 Task: Arrange a 45-minute marketing consultation on customer segmentation.
Action: Mouse moved to (64, 117)
Screenshot: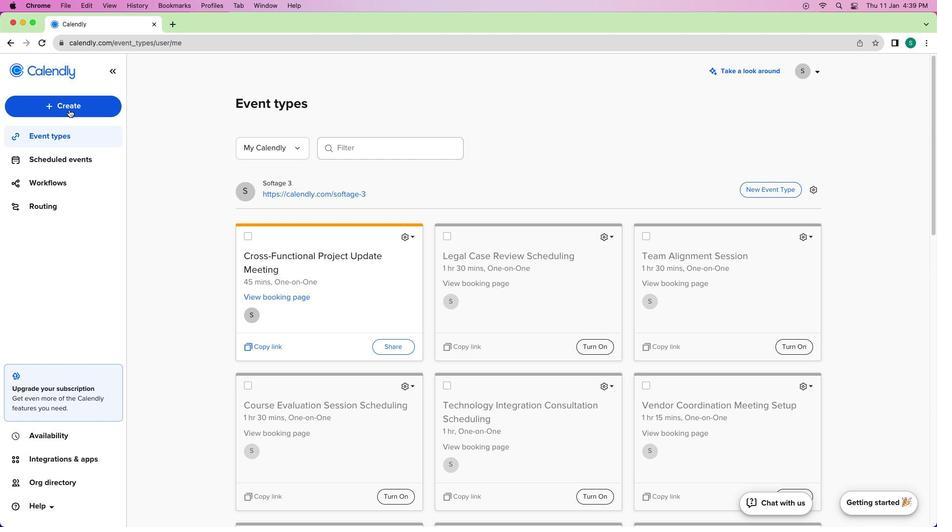 
Action: Mouse pressed left at (64, 117)
Screenshot: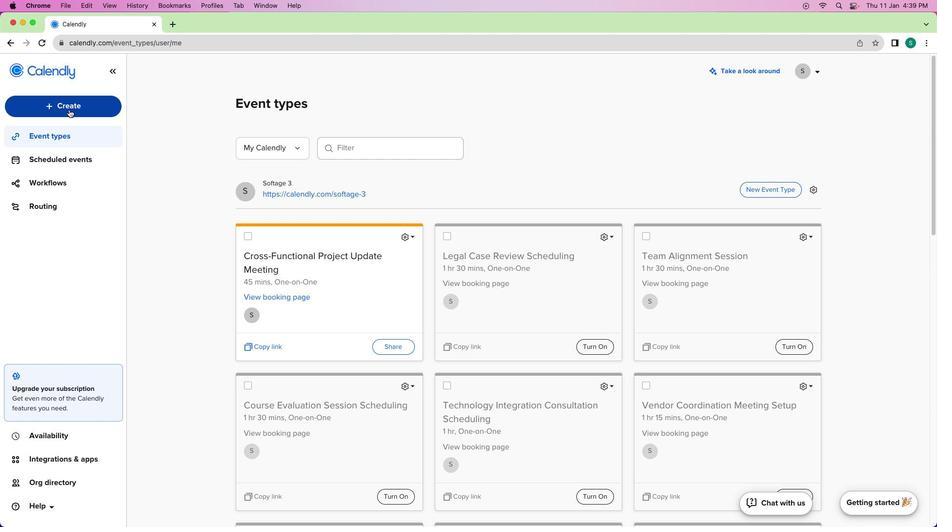 
Action: Mouse moved to (80, 138)
Screenshot: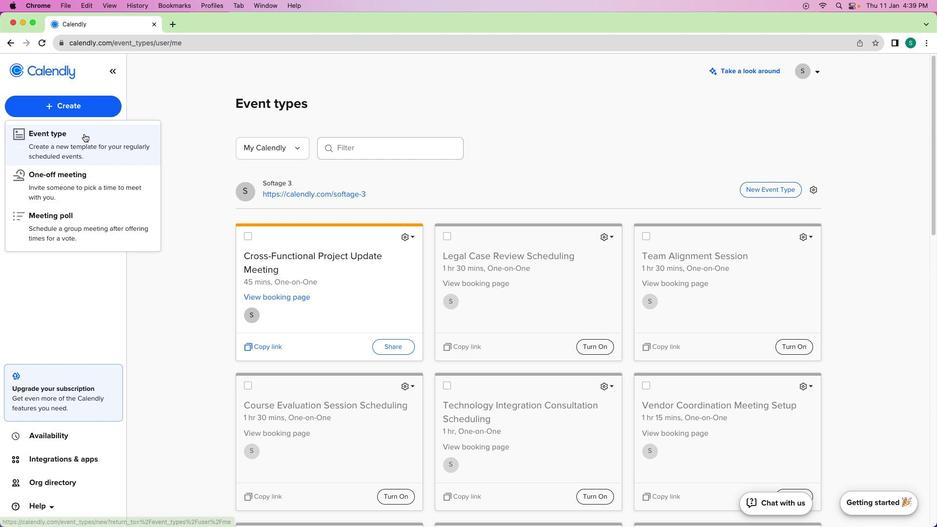 
Action: Mouse pressed left at (80, 138)
Screenshot: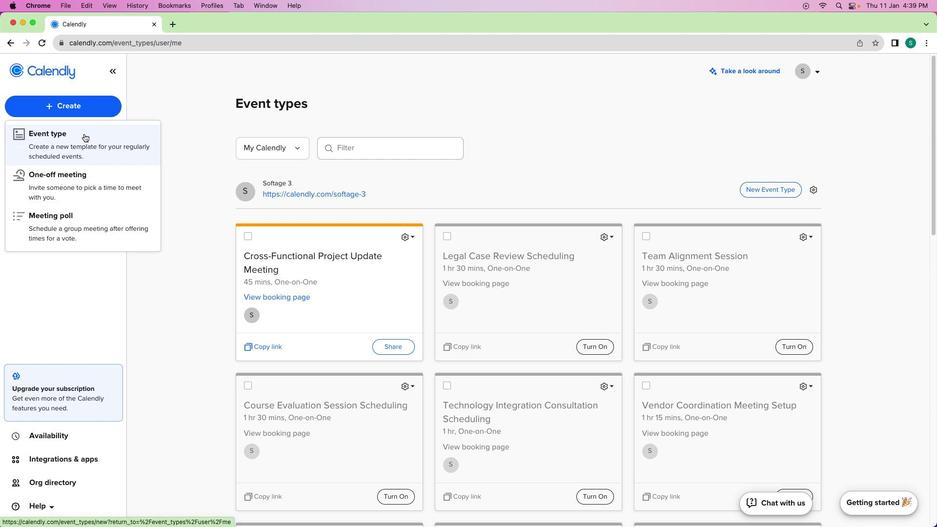 
Action: Mouse moved to (325, 172)
Screenshot: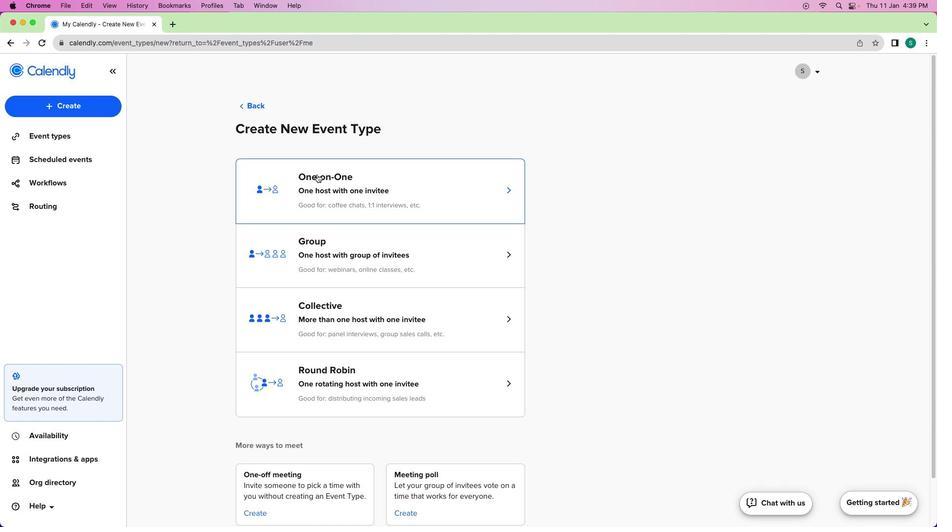 
Action: Mouse pressed left at (325, 172)
Screenshot: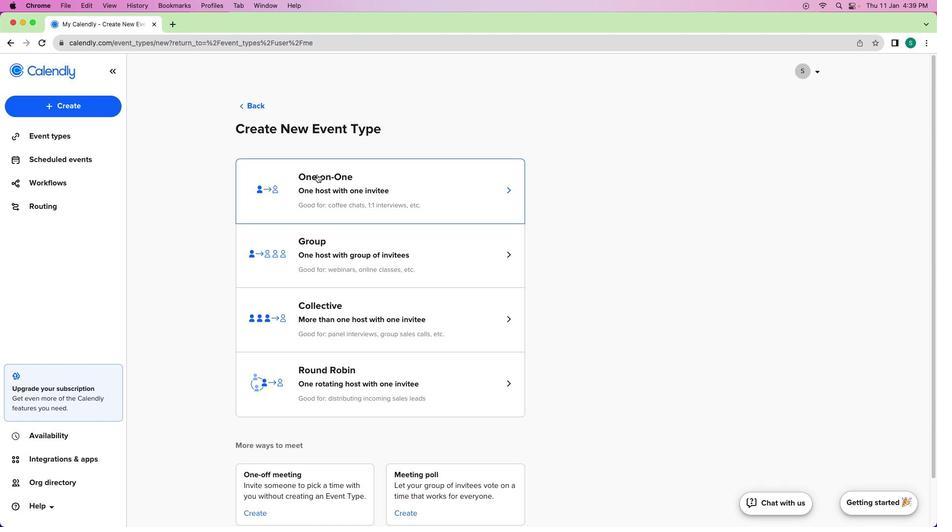 
Action: Mouse moved to (102, 151)
Screenshot: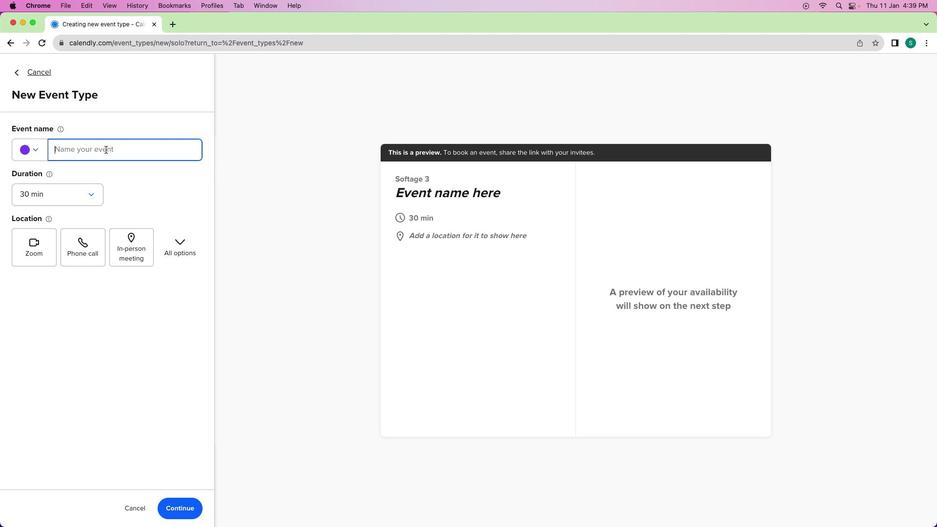 
Action: Mouse pressed left at (102, 151)
Screenshot: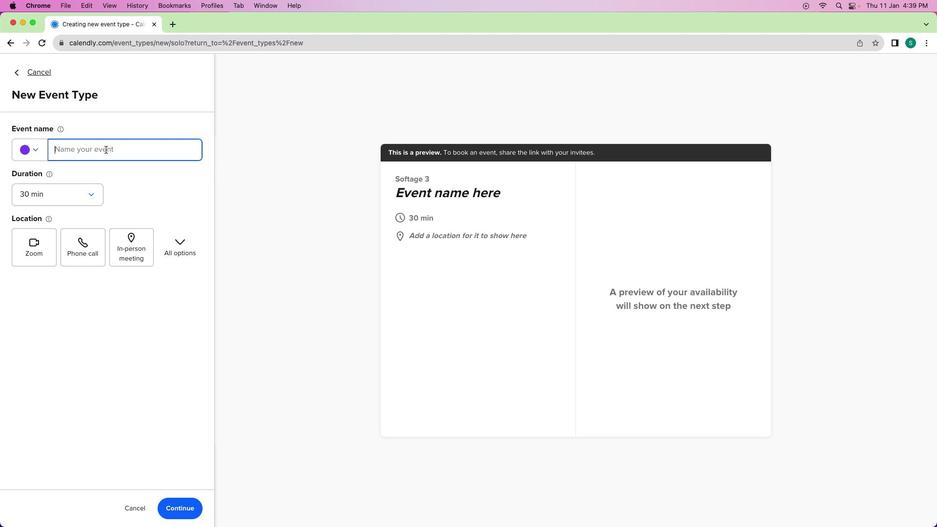 
Action: Mouse moved to (121, 143)
Screenshot: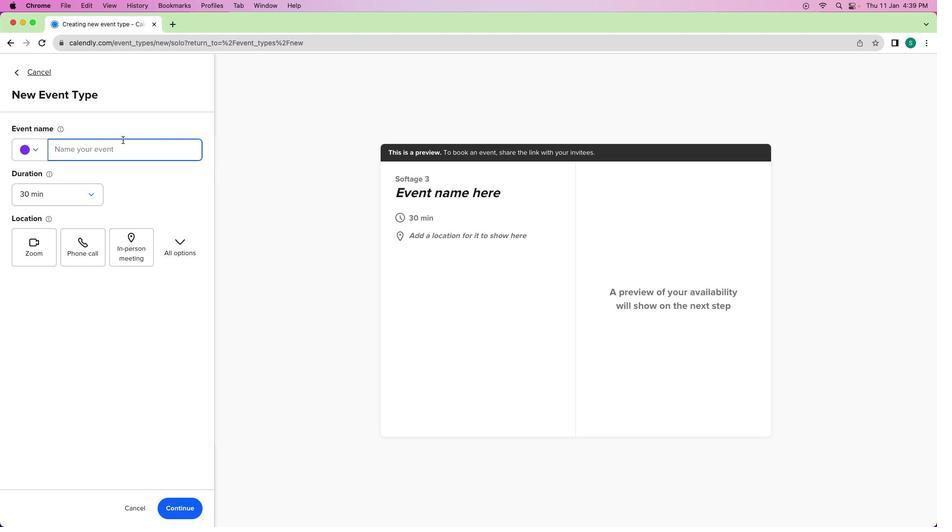 
Action: Key pressed Key.shift'M''a''r''k''e''t'Key.spaceKey.shift'C''o''n''s''u''l''t''a''t''i''o''n'Key.space'-'Key.spaceKey.shift'C''u''s''t''o''m''e''r'Key.spaceKey.shift'S''e''g''m''e''n''t''a''t''i''o'
Screenshot: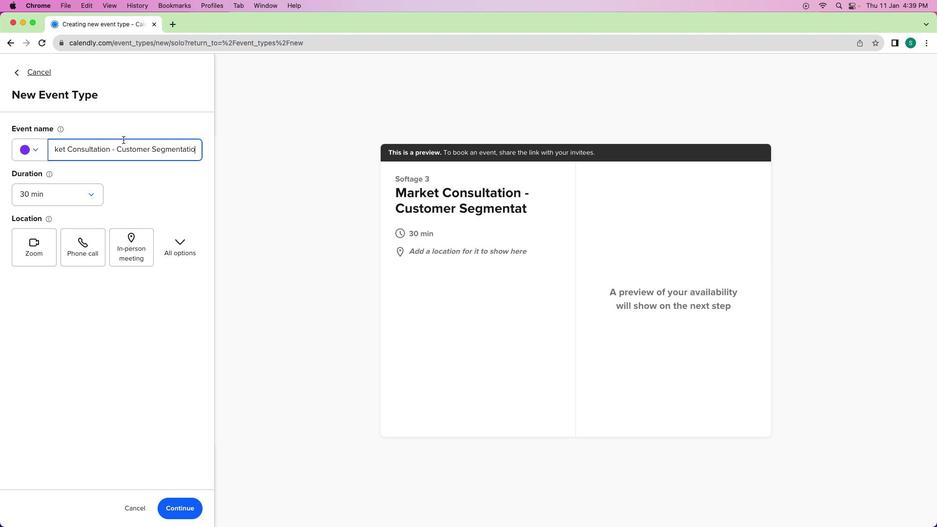 
Action: Mouse moved to (121, 143)
Screenshot: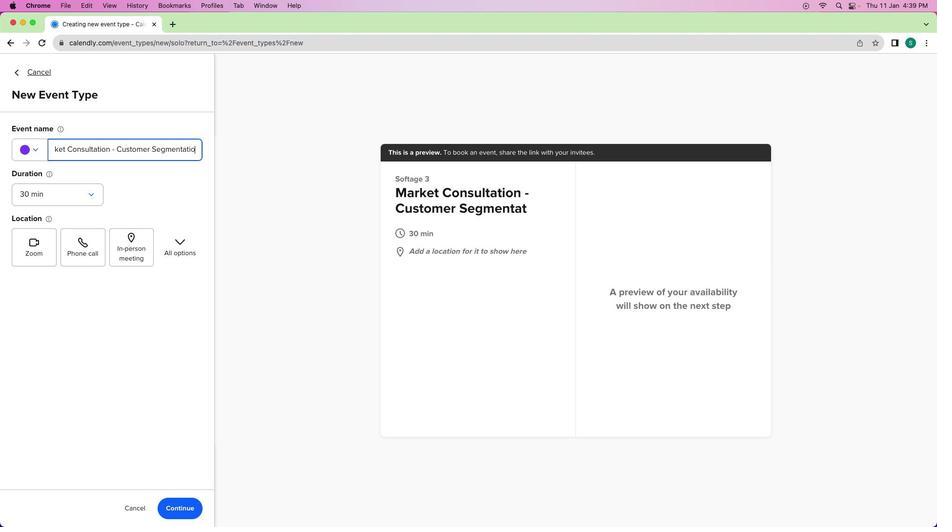 
Action: Key pressed 'n'
Screenshot: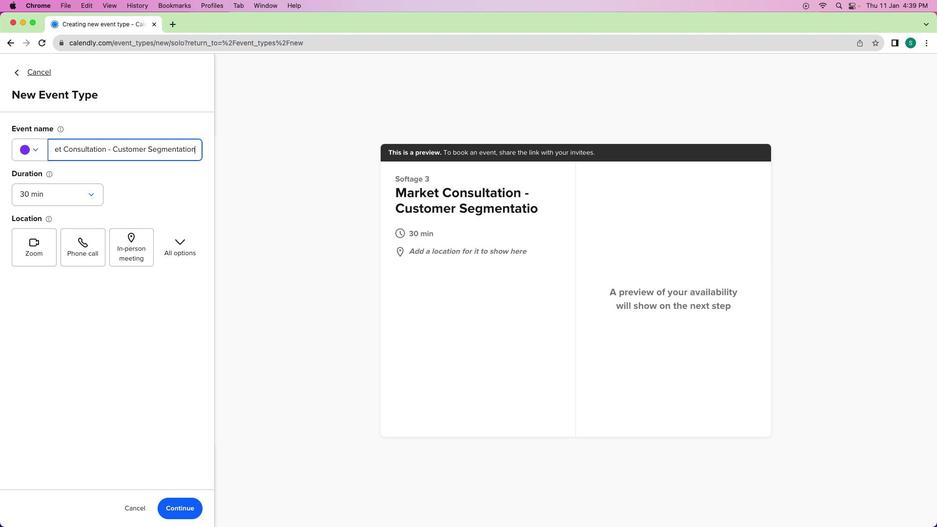 
Action: Mouse moved to (47, 191)
Screenshot: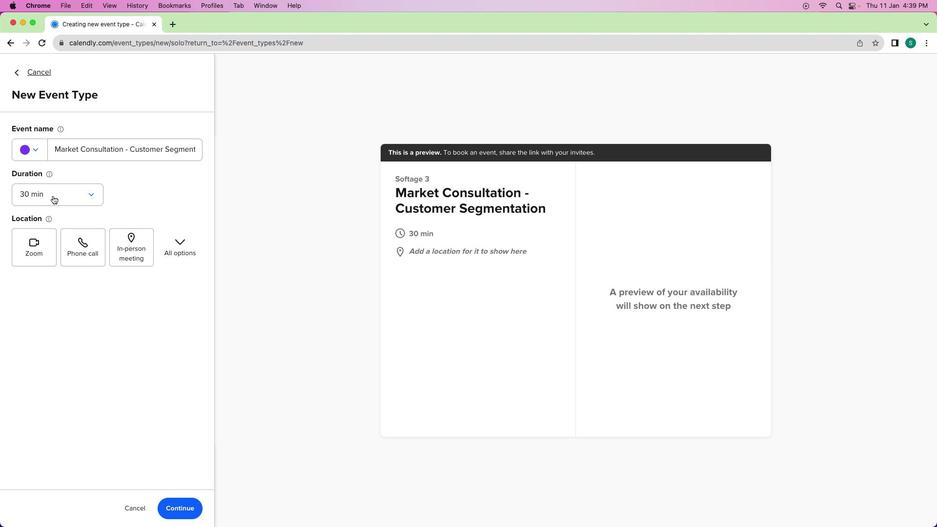 
Action: Mouse pressed left at (47, 191)
Screenshot: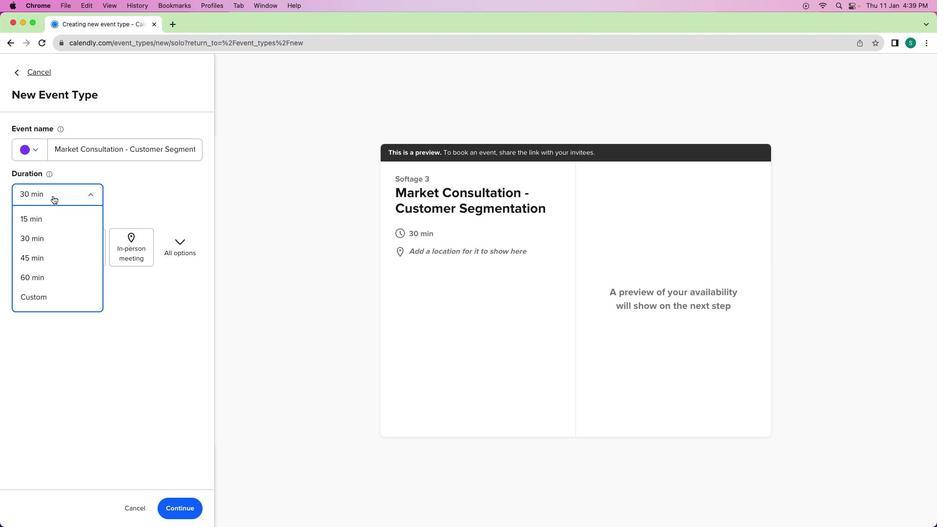 
Action: Mouse moved to (33, 246)
Screenshot: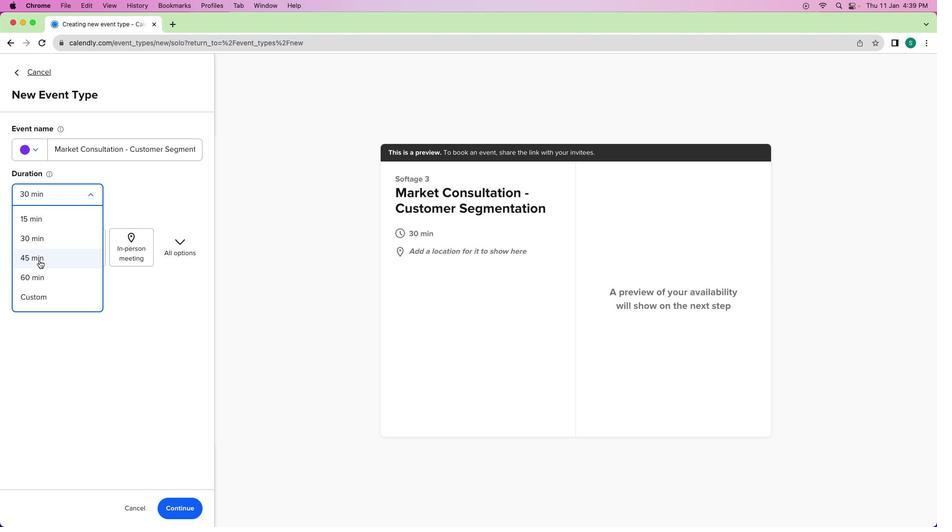 
Action: Mouse pressed left at (33, 246)
Screenshot: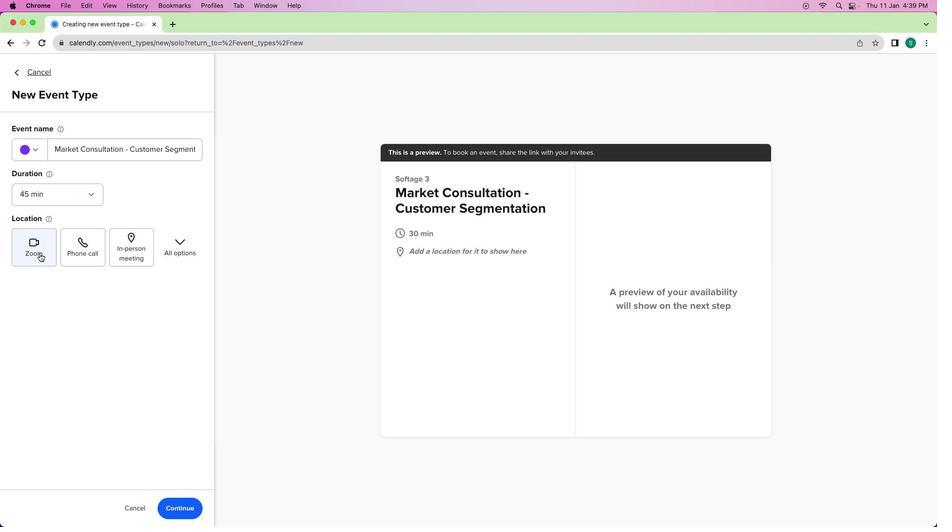 
Action: Mouse moved to (20, 153)
Screenshot: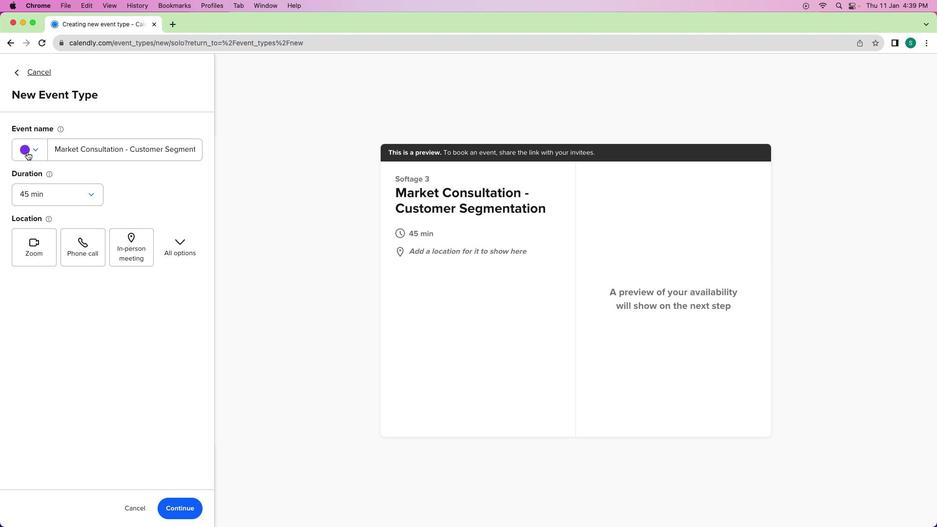 
Action: Mouse pressed left at (20, 153)
Screenshot: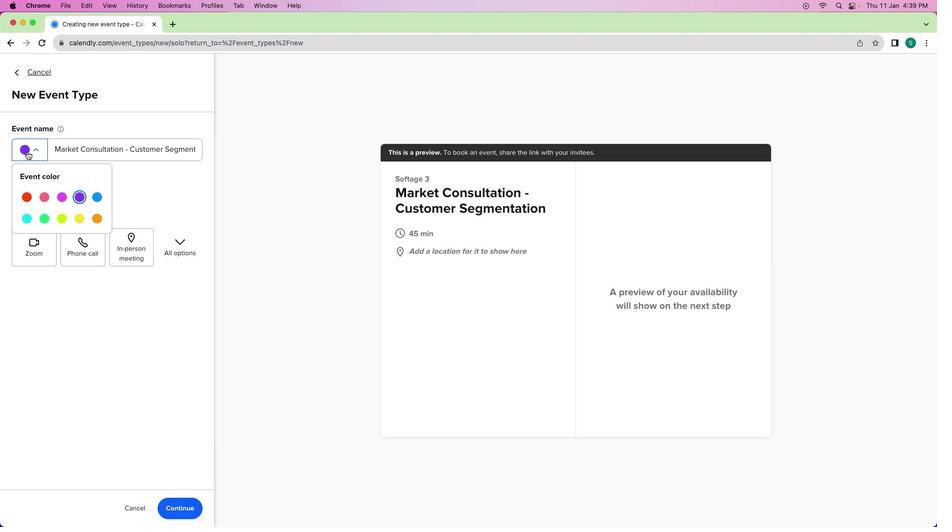 
Action: Mouse moved to (98, 191)
Screenshot: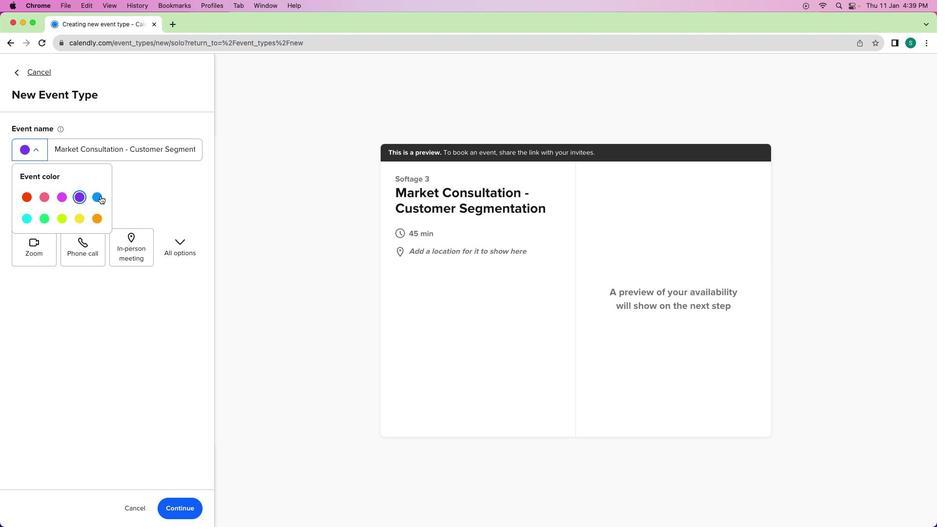 
Action: Mouse pressed left at (98, 191)
Screenshot: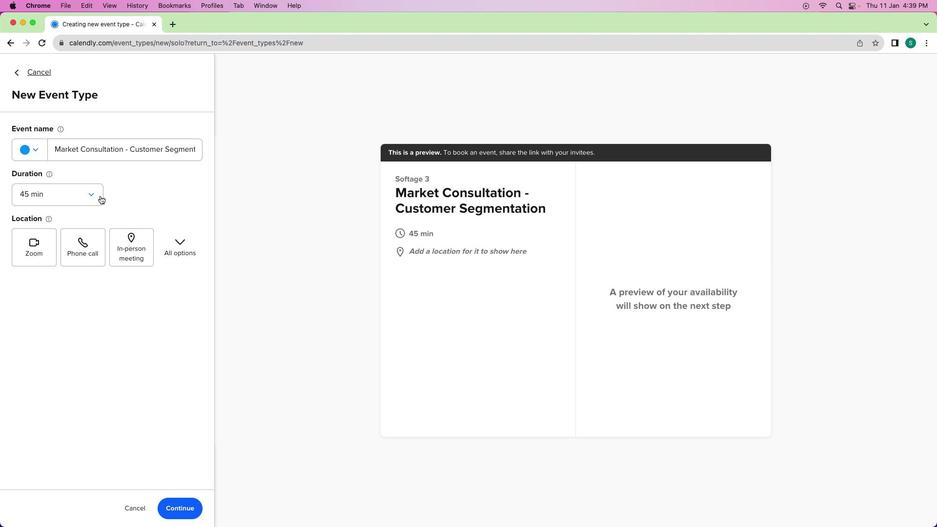 
Action: Mouse moved to (40, 239)
Screenshot: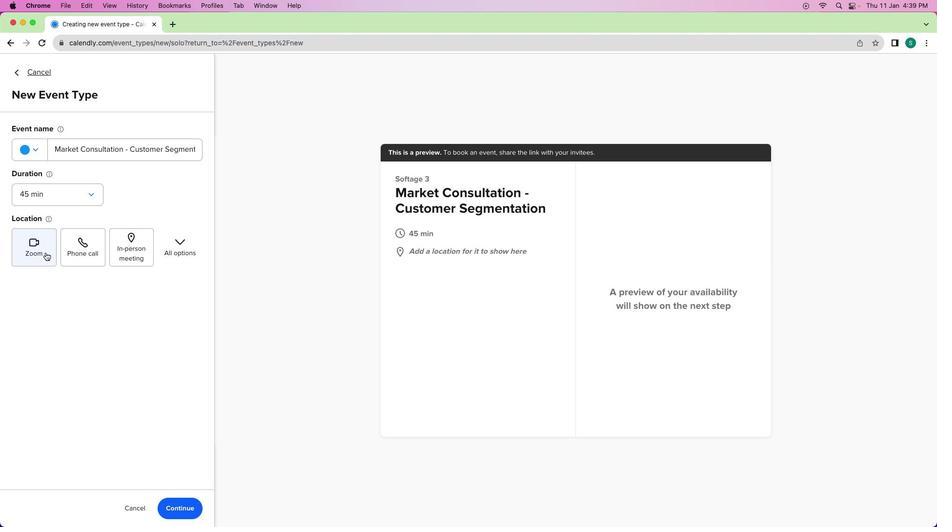 
Action: Mouse pressed left at (40, 239)
Screenshot: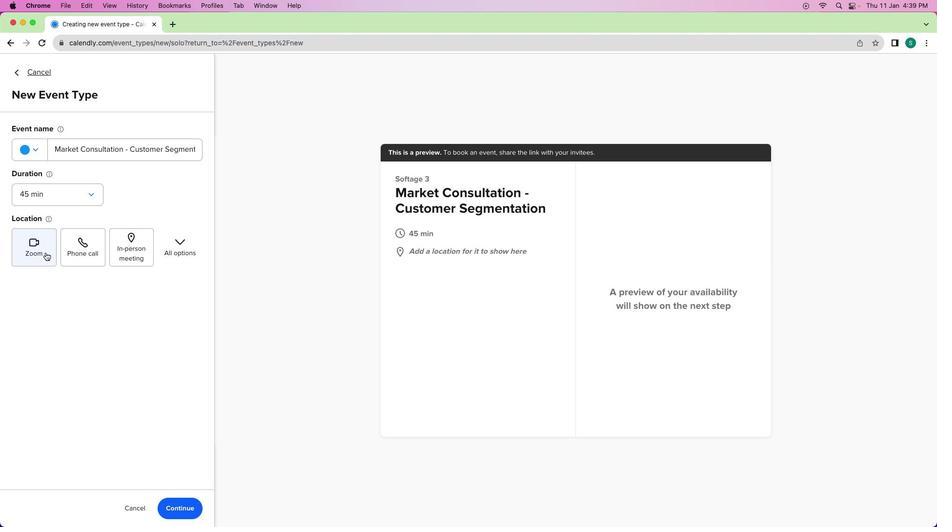 
Action: Mouse moved to (175, 460)
Screenshot: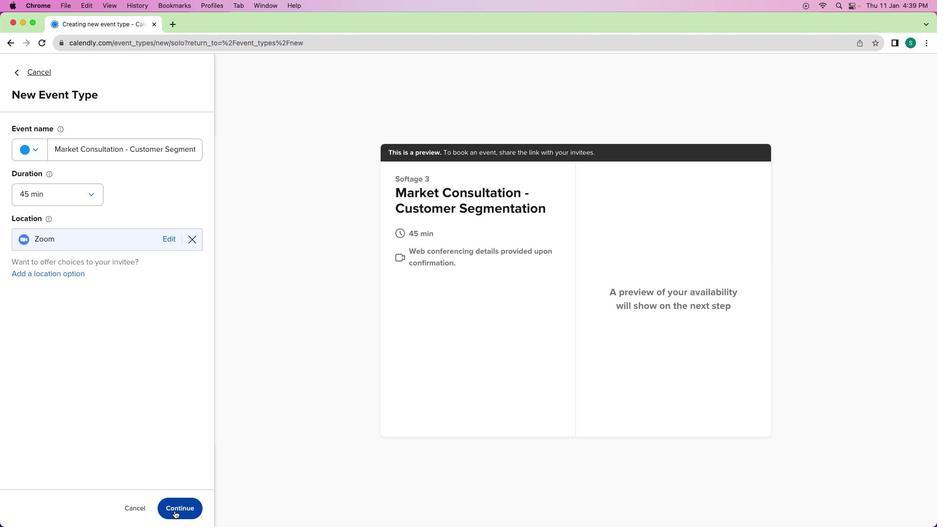 
Action: Mouse pressed left at (175, 460)
Screenshot: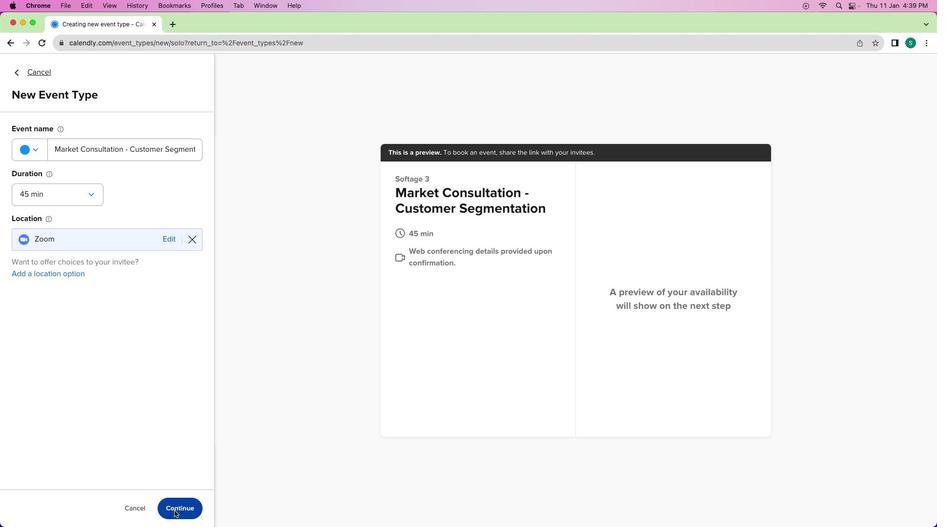 
Action: Mouse moved to (146, 178)
Screenshot: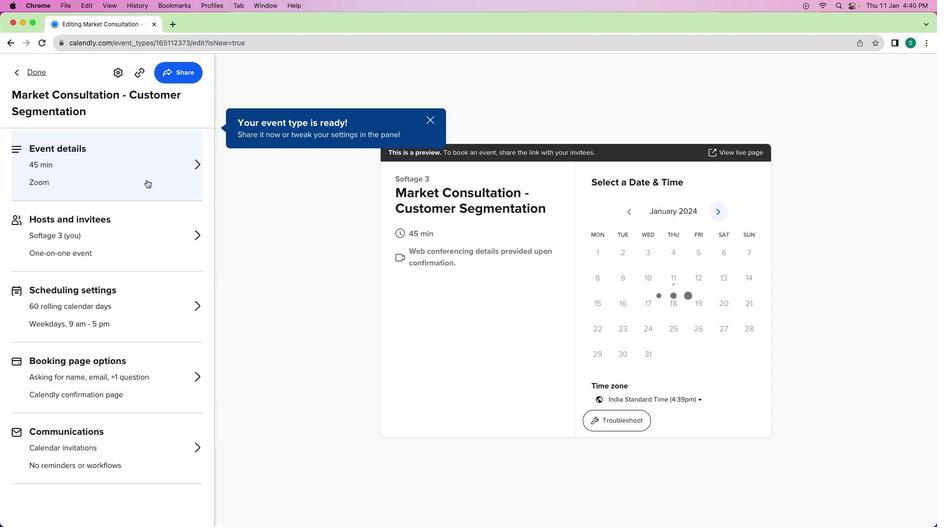 
Action: Mouse pressed left at (146, 178)
Screenshot: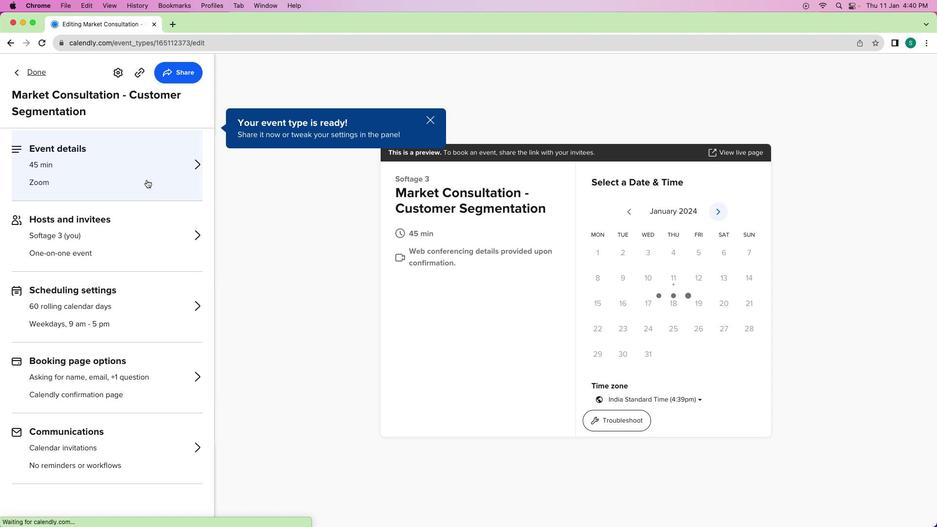 
Action: Mouse moved to (121, 322)
Screenshot: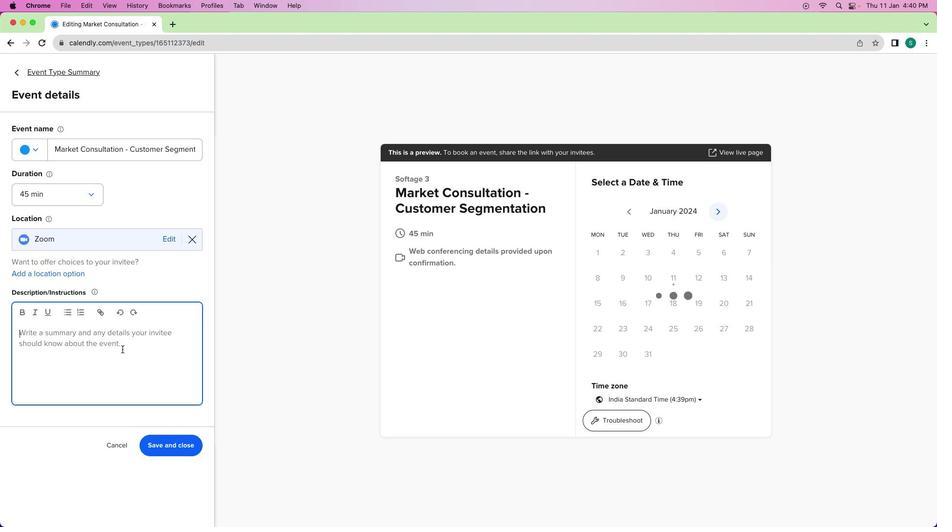 
Action: Mouse pressed left at (121, 322)
Screenshot: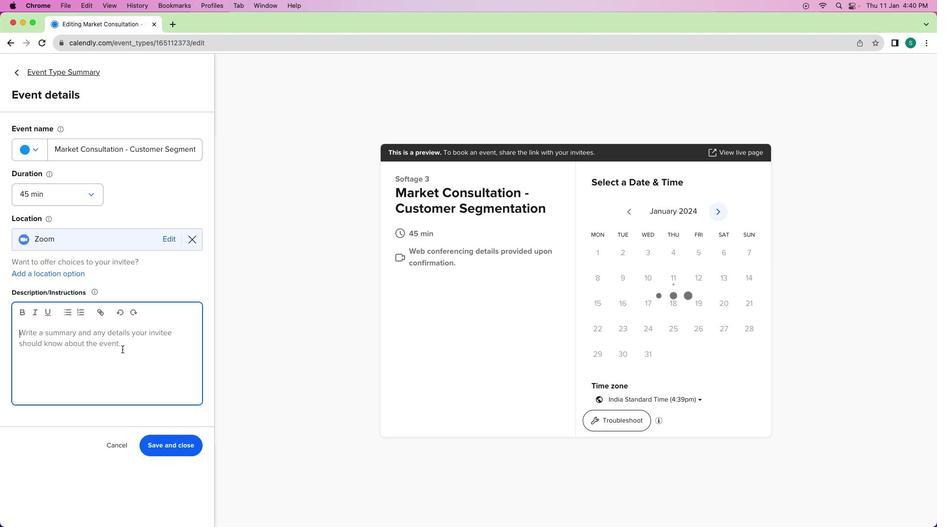 
Action: Mouse moved to (132, 316)
Screenshot: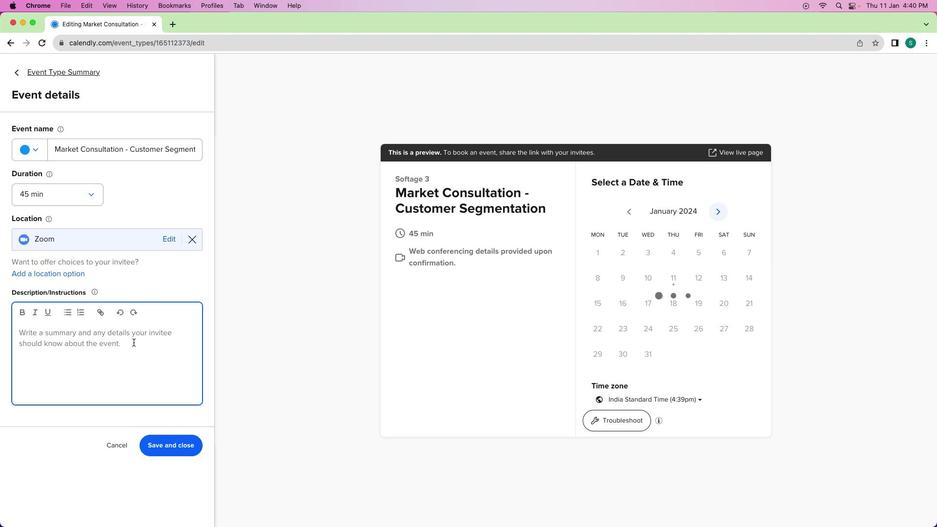 
Action: Key pressed Key.shift'H''i'Key.spaceKey.shift'M''a''r''k'','Key.enterKey.shift'I'"'"'v''e'Key.space's''e''t'Key.space'u''p'Key.space'a'Key.space'4''5''-''m''i''n''u''t''e'Key.space'm''a''r''k''e''t'Key.space'c''o''n''s''u''l''t''a''t''i''o''n''s'Key.backspaceKey.space't''o'Key.space'd''i''v''e'Key.space'i''n''t''o'Key.space'c''u''s''t''o''m''e''r'Key.space's''e''g''m''e''n''t''a''t''i''o''n'Key.space's''t''r''a''t''e''g''i''e''s''.'Key.spaceKey.shift'L''e''t''s'Key.backspace"'"'s'Key.space'd''i''s''c''u''s''s'Key.space't''a''r''g''e''t''e''d'Key.space'a''p''p''r''o''a''c''h''e''s'Key.space't''o'Key.space'e''n''h''a''n''c''e'Key.spaceKey.spaceKey.backspace'o''u''r'Key.space'm''a''r''k''e''t''i''n''g'Key.space'e''f''f''o''r''t''s''.'Key.enterKey.shift'E''x''c''i''t''e''d'Key.space't''o'Key.space'e''x''p''l''o''r''e'Key.space'n''e''w'Key.space'p''o''s''s''i''n'Key.backspace'b''i''l''i''t''i''e''s'Key.space'w''i''t''h'Key.space'y''o''u'Key.shift_r'!'Key.enter'\\'Key.shift'B''e''s''t'Key.backspaceKey.leftKey.leftKey.leftKey.backspaceKey.down't'Key.space'r''e''g''a''r''d''s'Key.enterKey.ctrl_rKey.left','Key.leftKey.leftKey.leftKey.leftKey.leftKey.leftKey.leftKey.leftKey.leftKey.leftKey.leftKey.leftKey.leftKey.enterKey.downKey.shift'S''o''f''t''a''g'Key.backspaceKey.backspaceKey.shift'A''G''e'Key.backspaceKey.backspace'g''e'
Screenshot: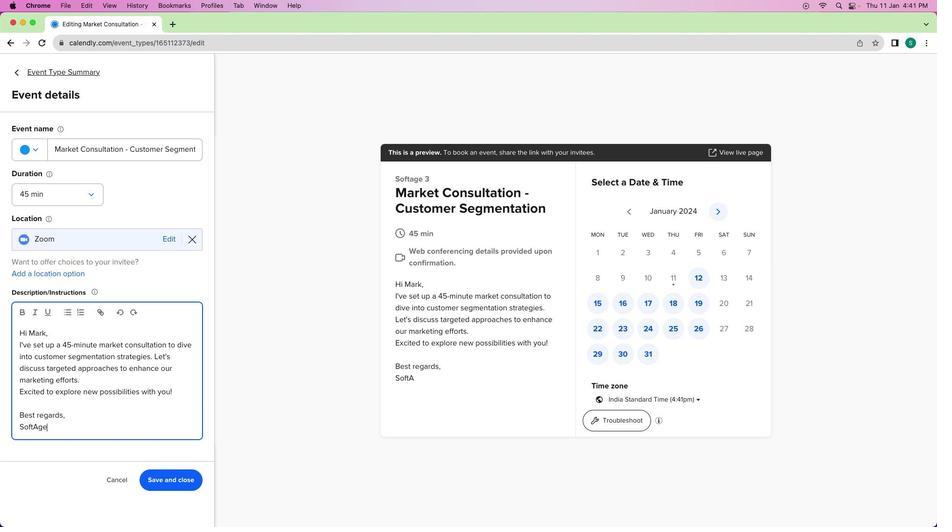 
Action: Mouse moved to (186, 430)
Screenshot: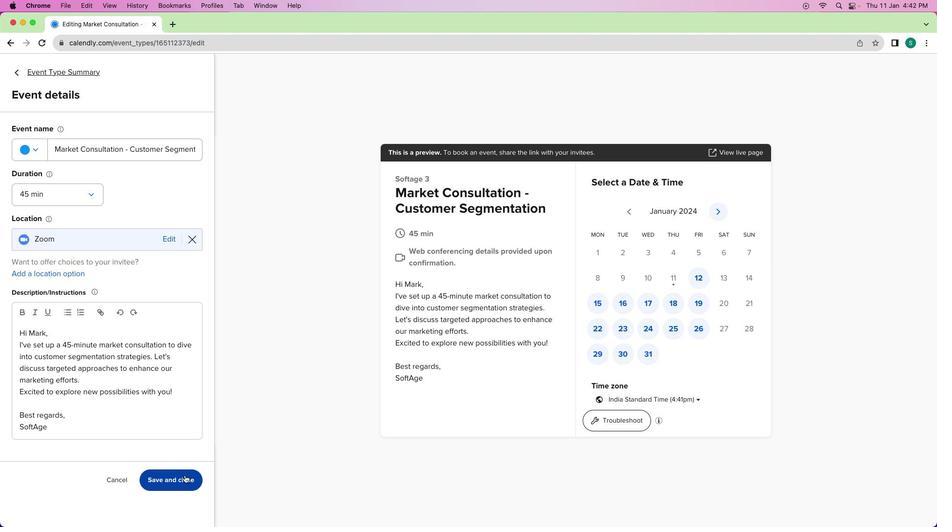 
Action: Mouse pressed left at (186, 430)
Screenshot: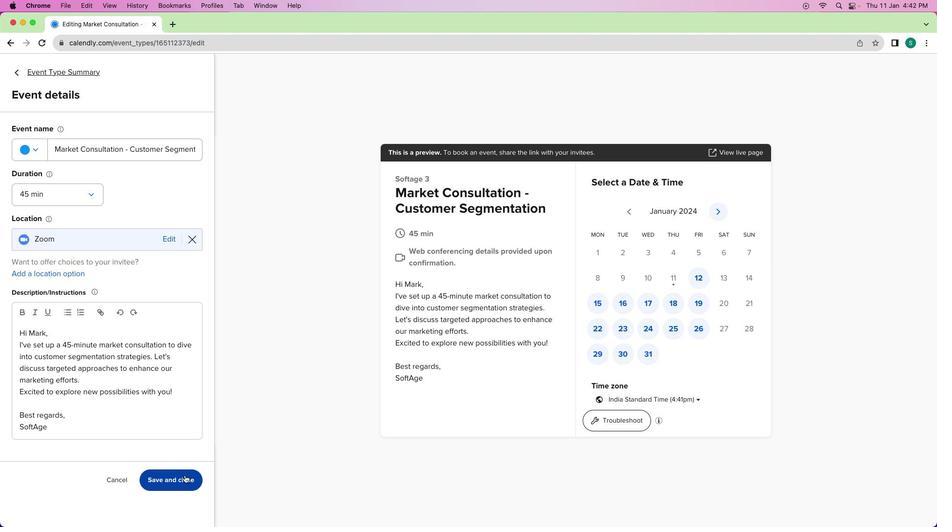 
Action: Mouse moved to (183, 296)
Screenshot: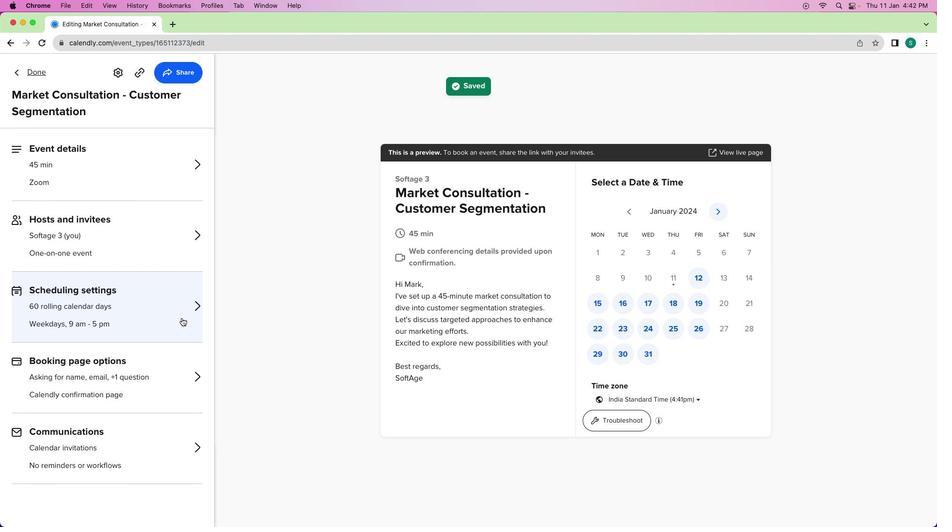 
Action: Mouse pressed left at (183, 296)
Screenshot: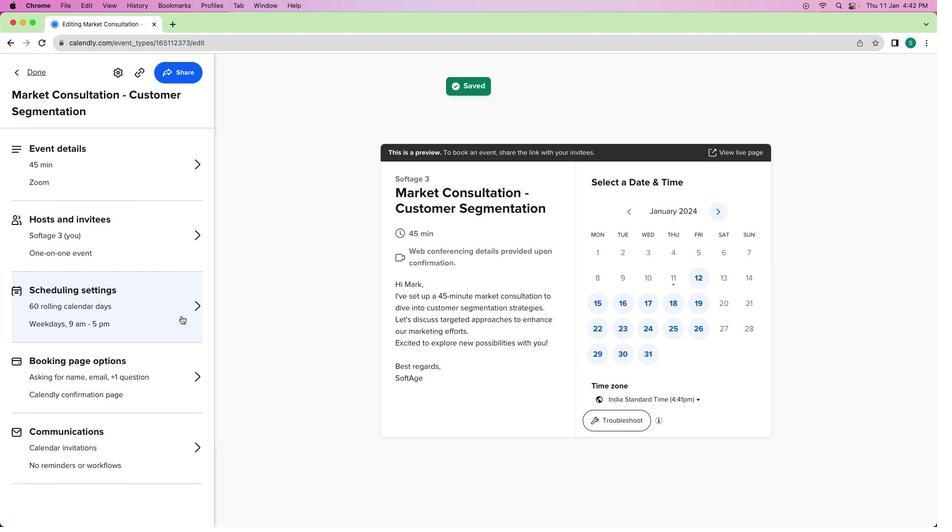
Action: Mouse moved to (88, 193)
Screenshot: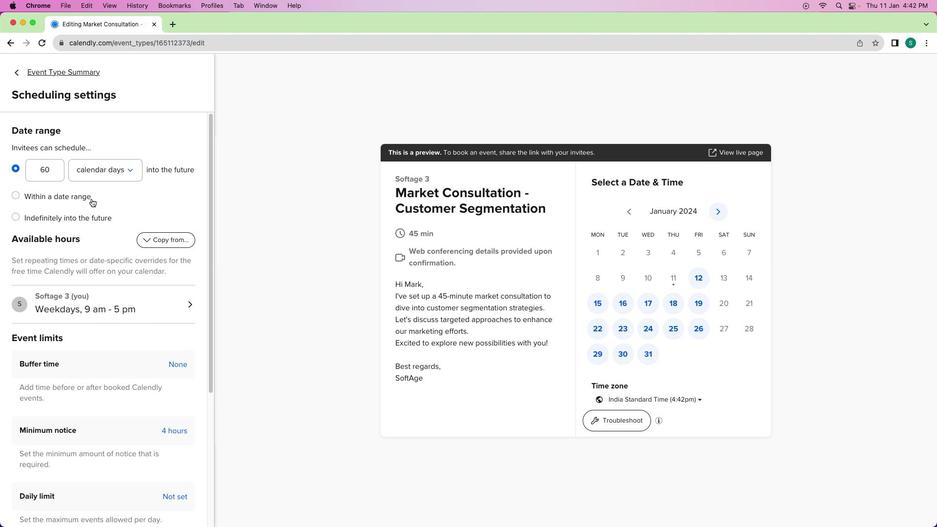 
Action: Mouse pressed left at (88, 193)
Screenshot: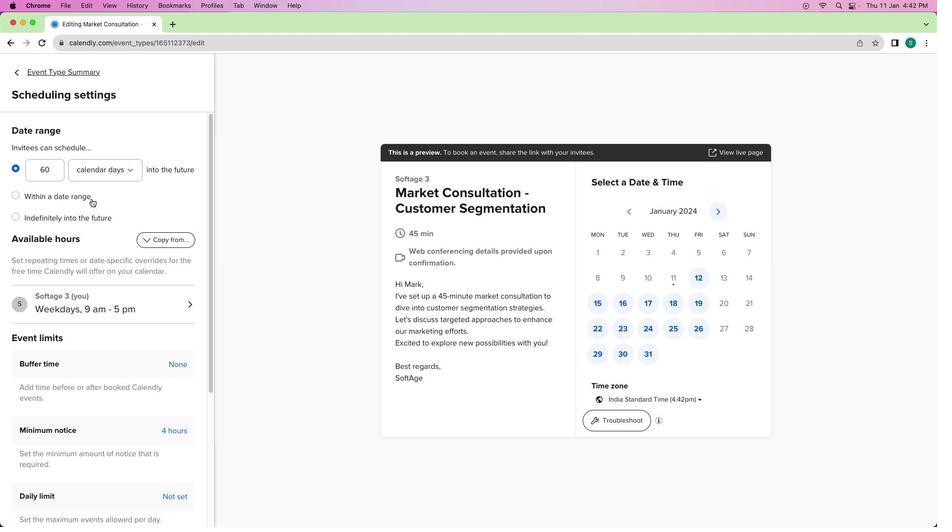 
Action: Mouse moved to (6, 169)
Screenshot: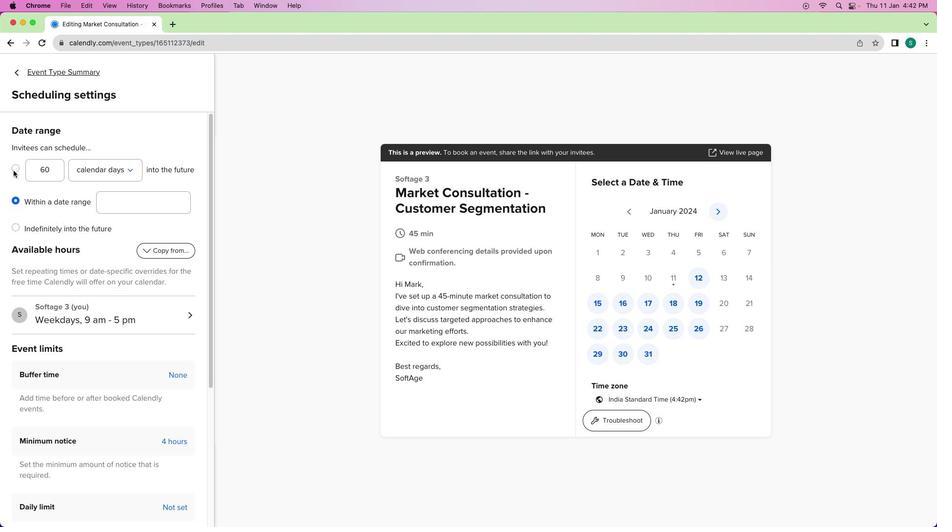 
Action: Mouse pressed left at (6, 169)
Screenshot: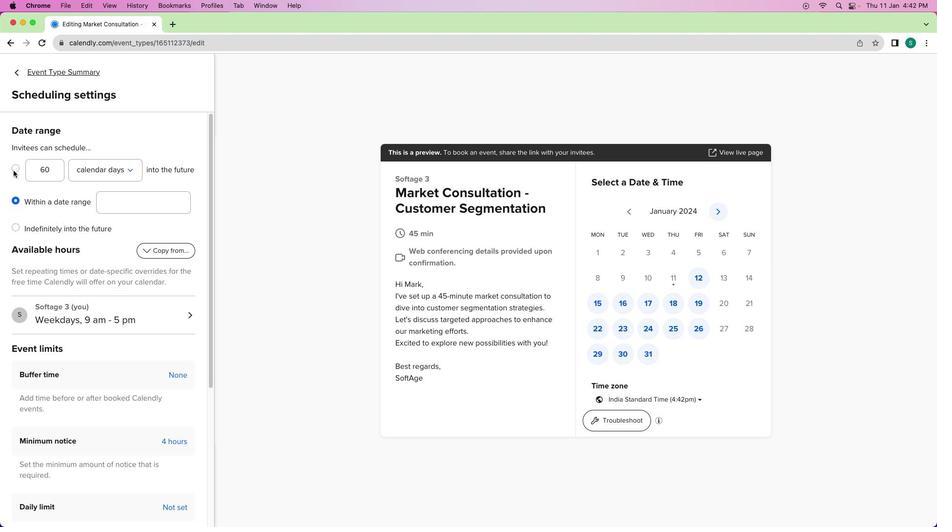 
Action: Mouse moved to (53, 308)
Screenshot: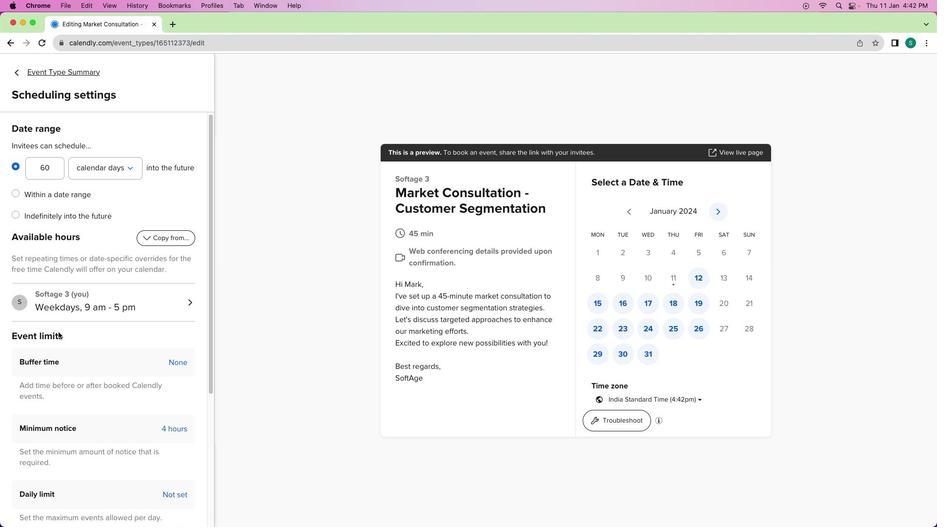 
Action: Mouse scrolled (53, 308) with delta (-7, 23)
Screenshot: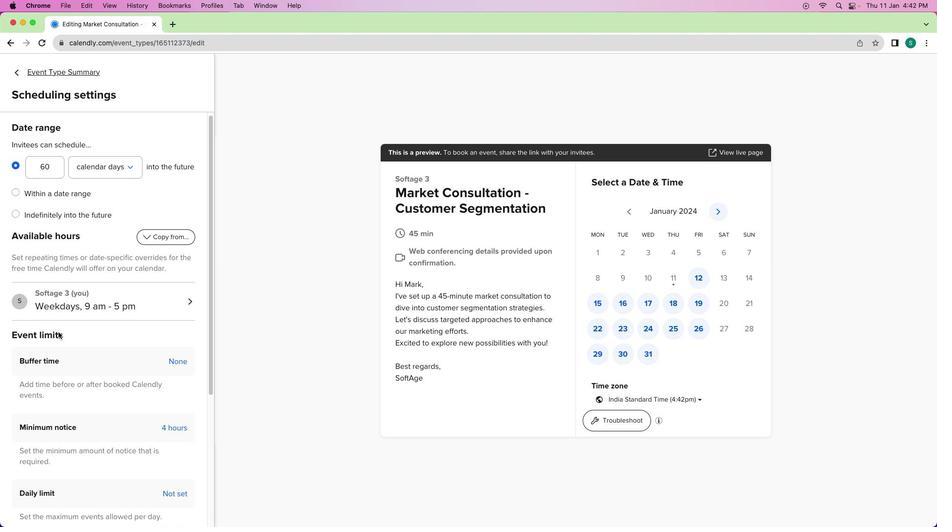 
Action: Mouse scrolled (53, 308) with delta (-7, 23)
Screenshot: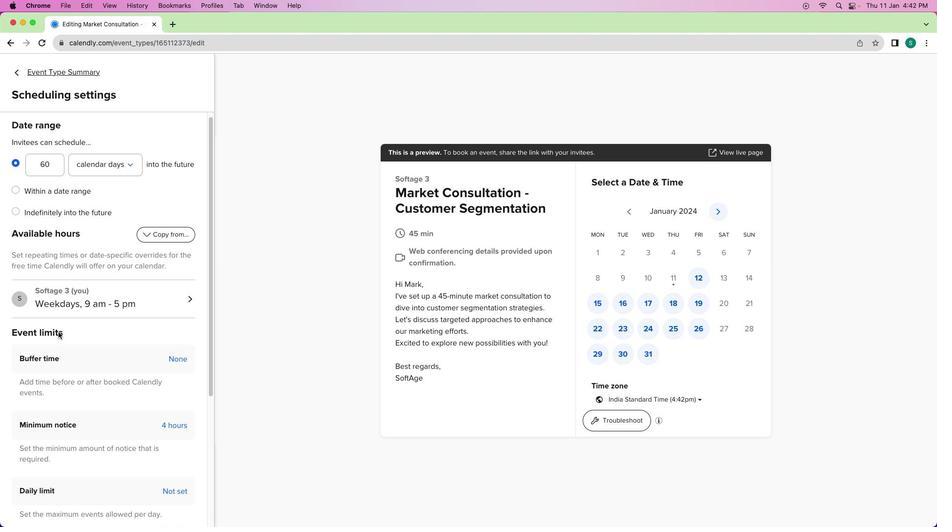 
Action: Mouse moved to (53, 308)
Screenshot: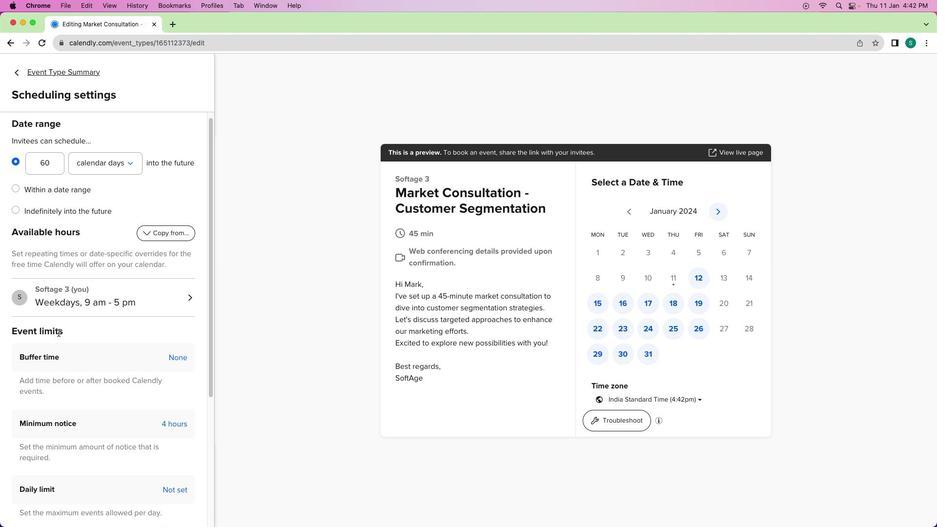 
Action: Mouse scrolled (53, 308) with delta (-7, 23)
Screenshot: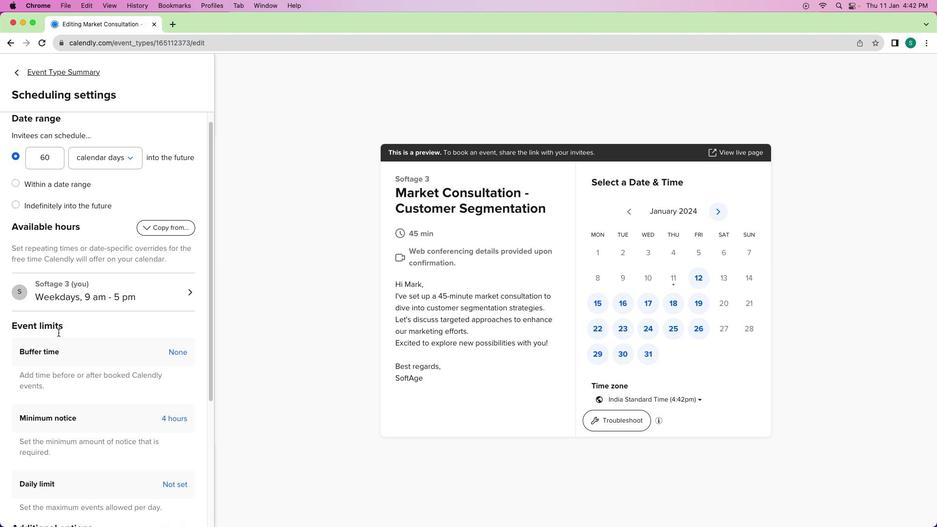 
Action: Mouse scrolled (53, 308) with delta (-7, 23)
Screenshot: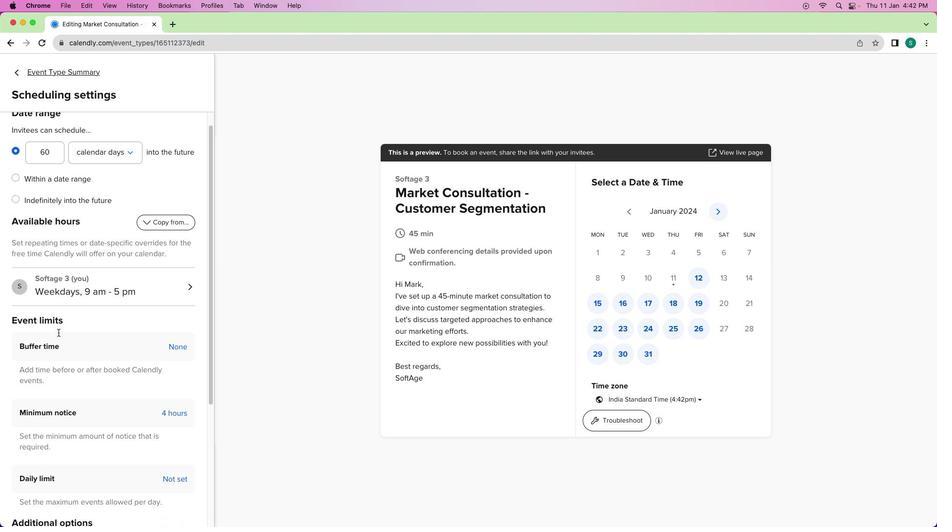 
Action: Mouse moved to (176, 319)
Screenshot: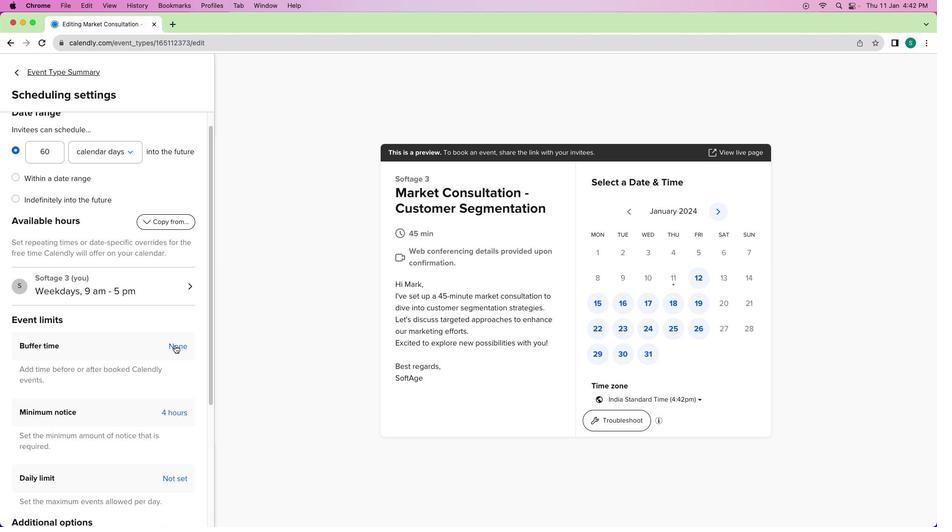 
Action: Mouse pressed left at (176, 319)
Screenshot: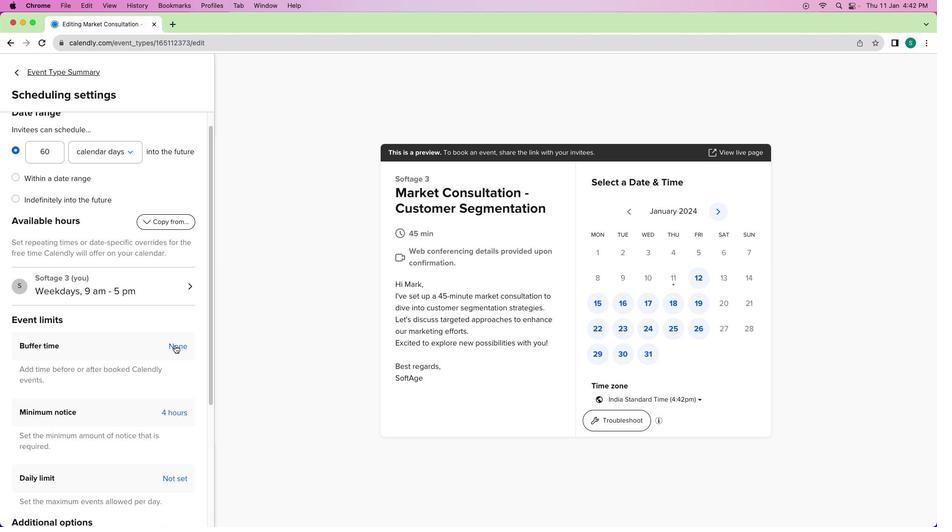 
Action: Mouse moved to (137, 348)
Screenshot: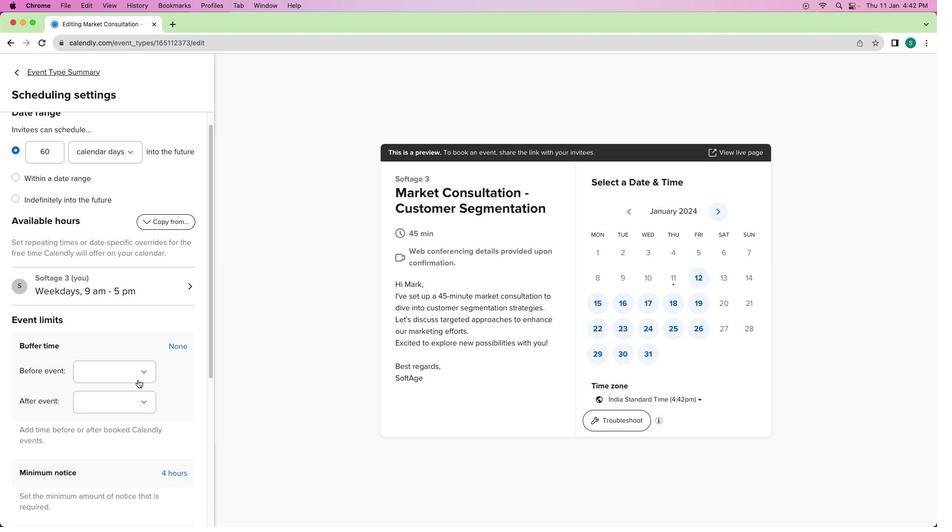 
Action: Mouse pressed left at (137, 348)
Screenshot: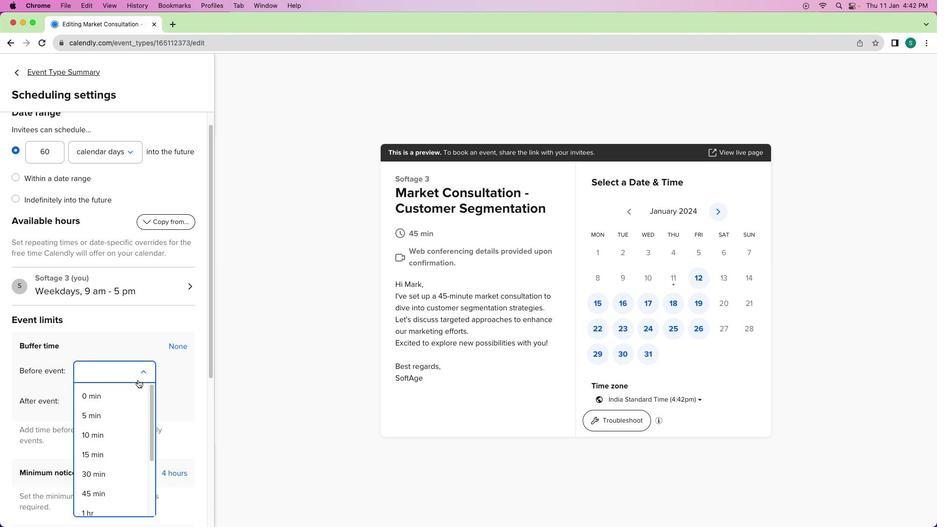 
Action: Mouse moved to (118, 398)
Screenshot: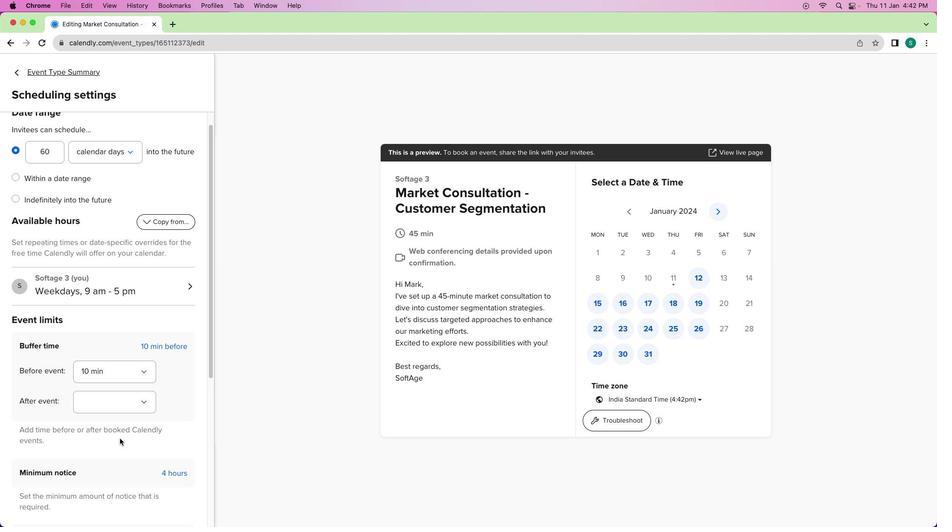 
Action: Mouse pressed left at (118, 398)
Screenshot: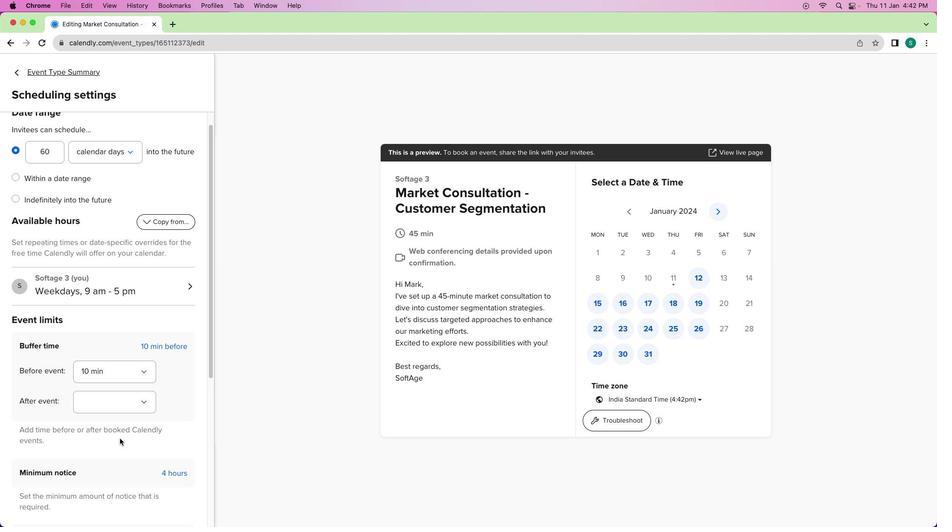 
Action: Mouse moved to (132, 368)
Screenshot: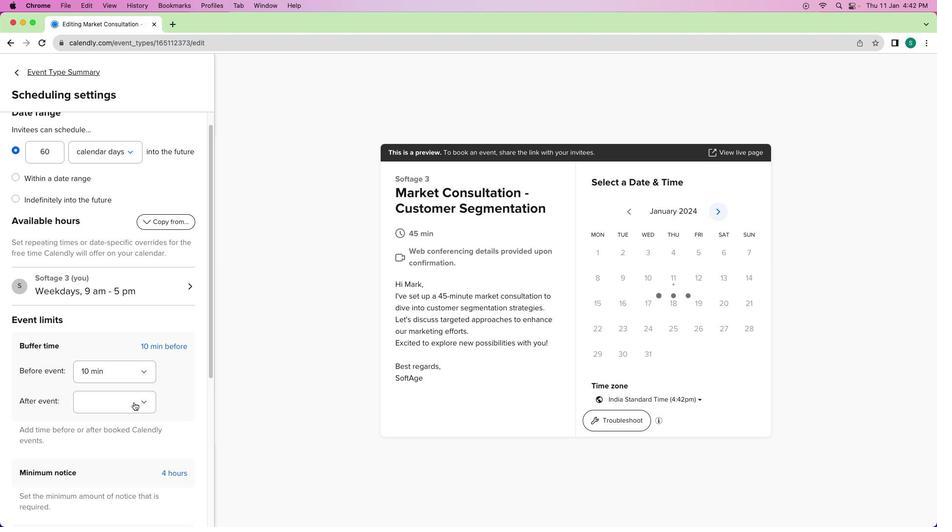 
Action: Mouse pressed left at (132, 368)
Screenshot: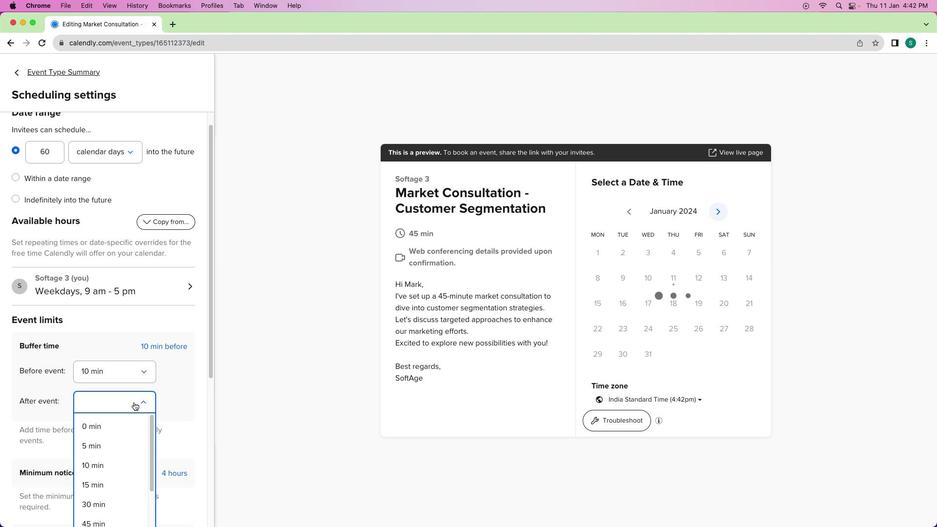 
Action: Mouse moved to (106, 399)
Screenshot: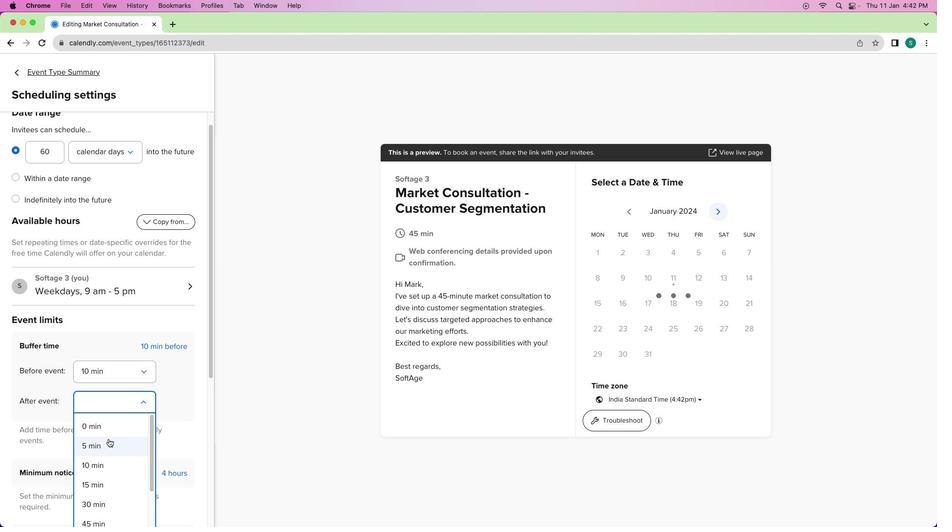 
Action: Mouse pressed left at (106, 399)
Screenshot: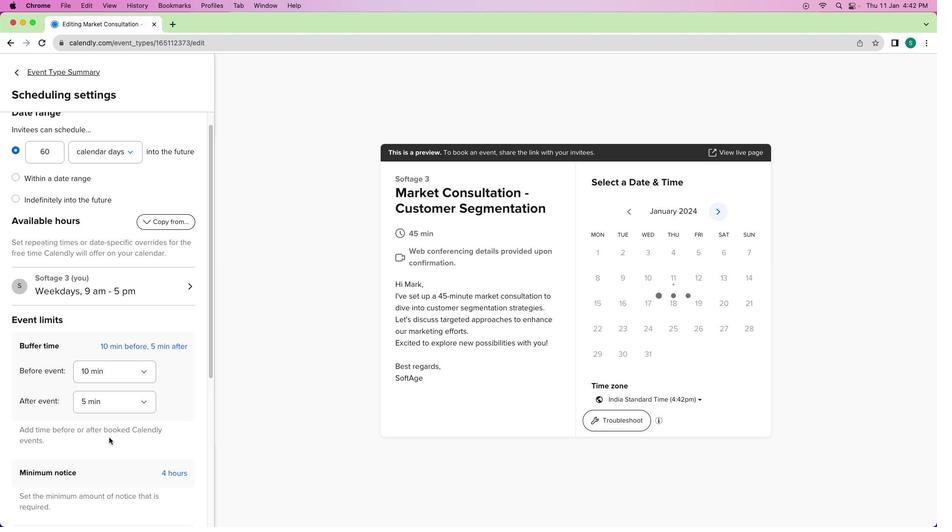 
Action: Mouse moved to (108, 397)
Screenshot: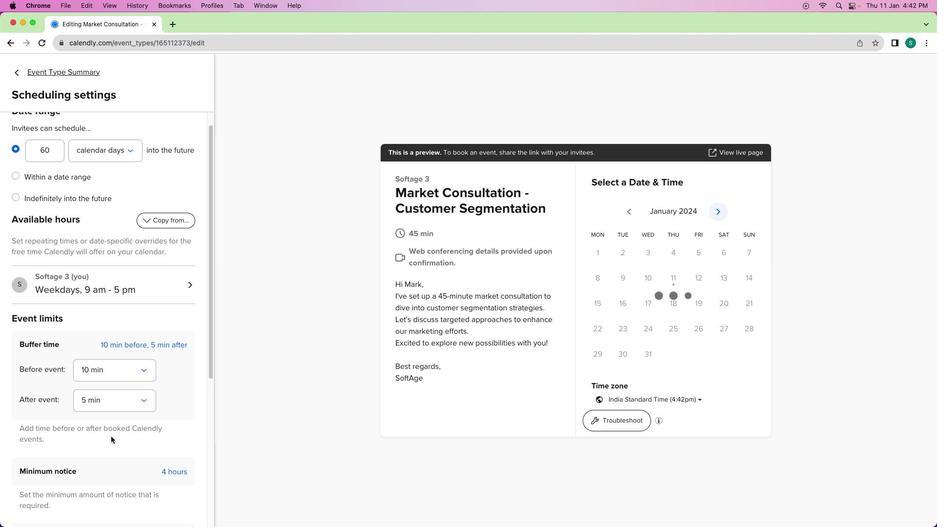
Action: Mouse scrolled (108, 397) with delta (-7, 23)
Screenshot: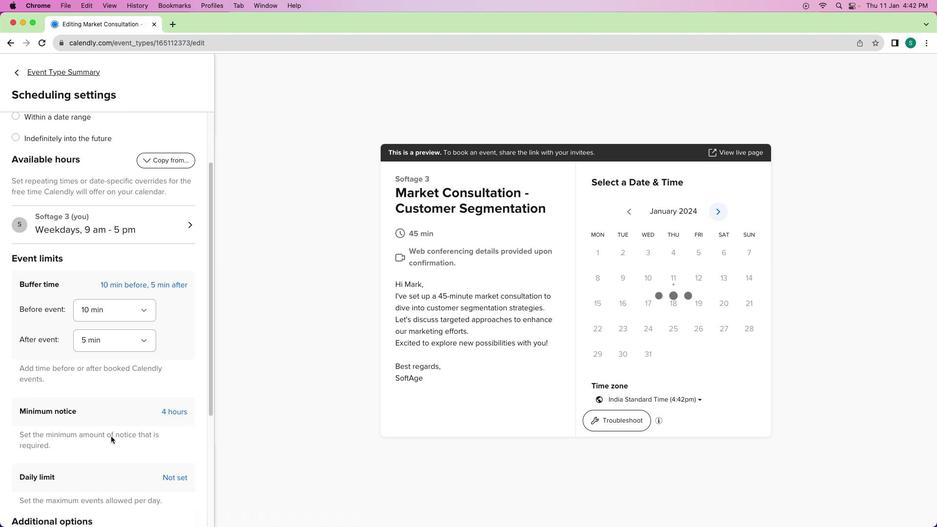 
Action: Mouse scrolled (108, 397) with delta (-7, 23)
Screenshot: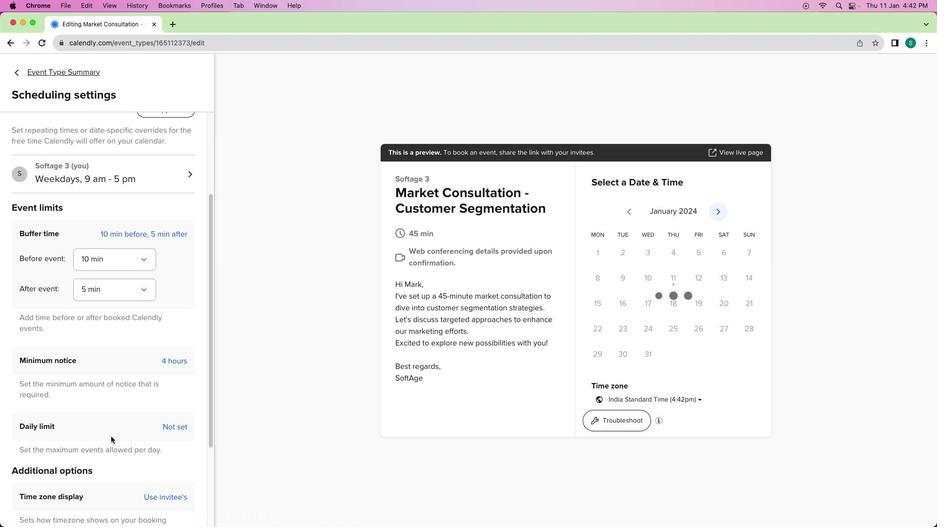 
Action: Mouse scrolled (108, 397) with delta (-7, 22)
Screenshot: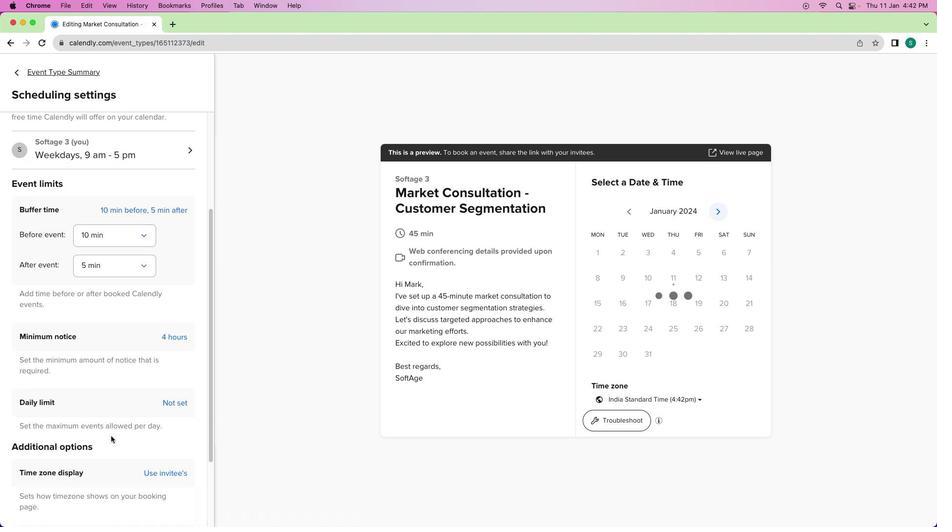 
Action: Mouse scrolled (108, 397) with delta (-7, 21)
Screenshot: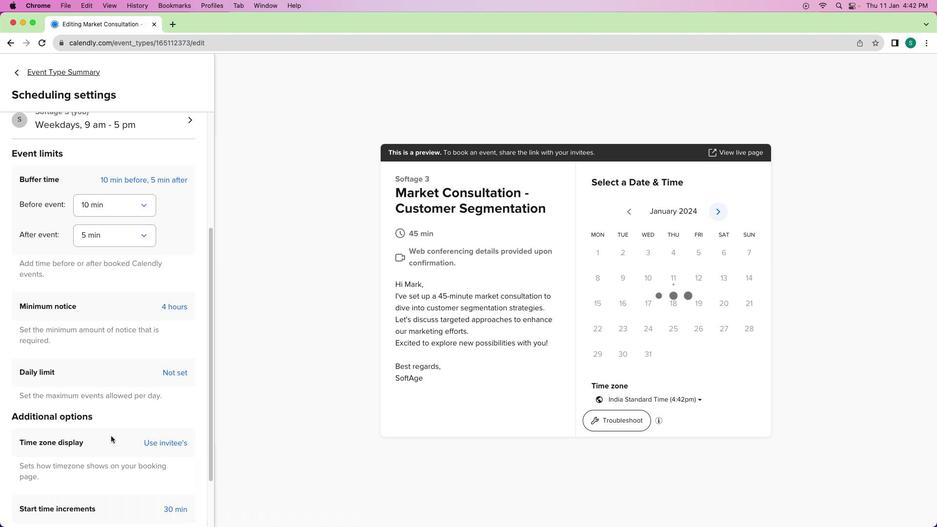 
Action: Mouse moved to (109, 396)
Screenshot: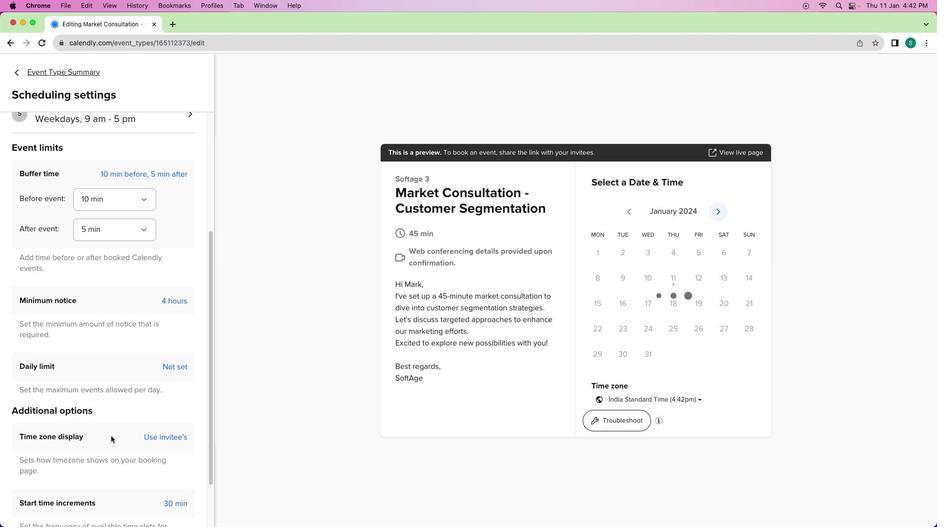 
Action: Mouse scrolled (109, 396) with delta (-7, 23)
Screenshot: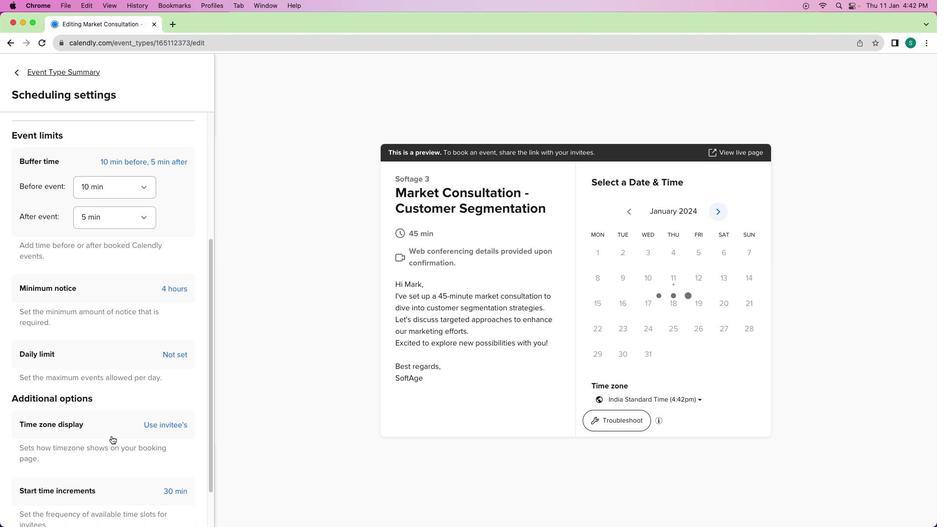 
Action: Mouse scrolled (109, 396) with delta (-7, 23)
Screenshot: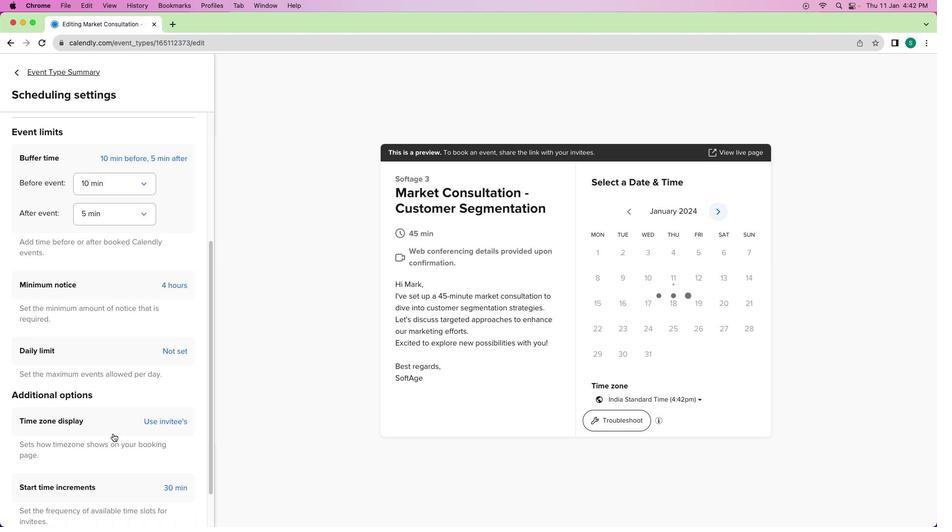 
Action: Mouse moved to (180, 267)
Screenshot: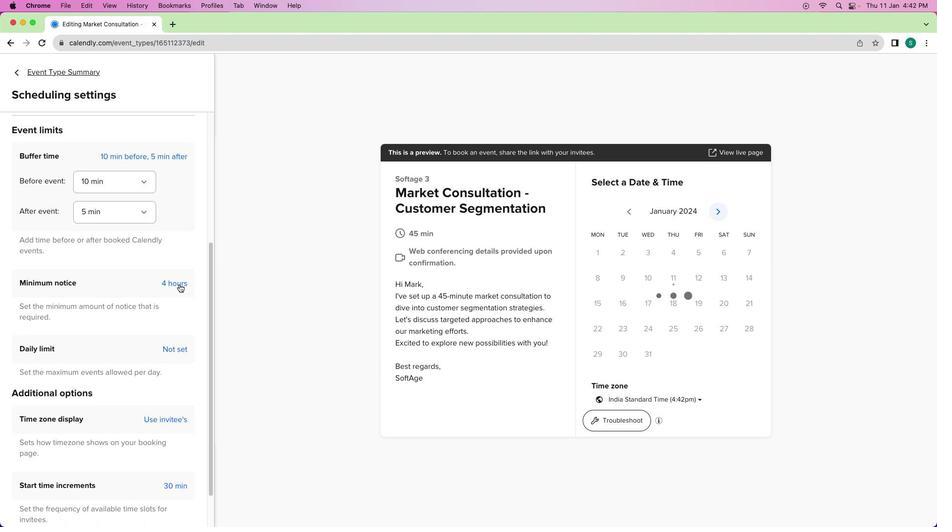 
Action: Mouse pressed left at (180, 267)
Screenshot: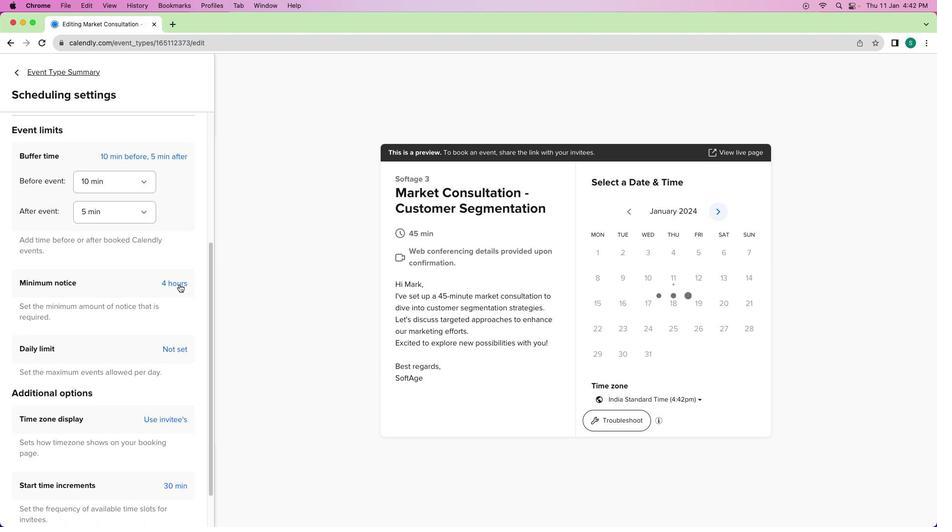 
Action: Mouse moved to (41, 256)
Screenshot: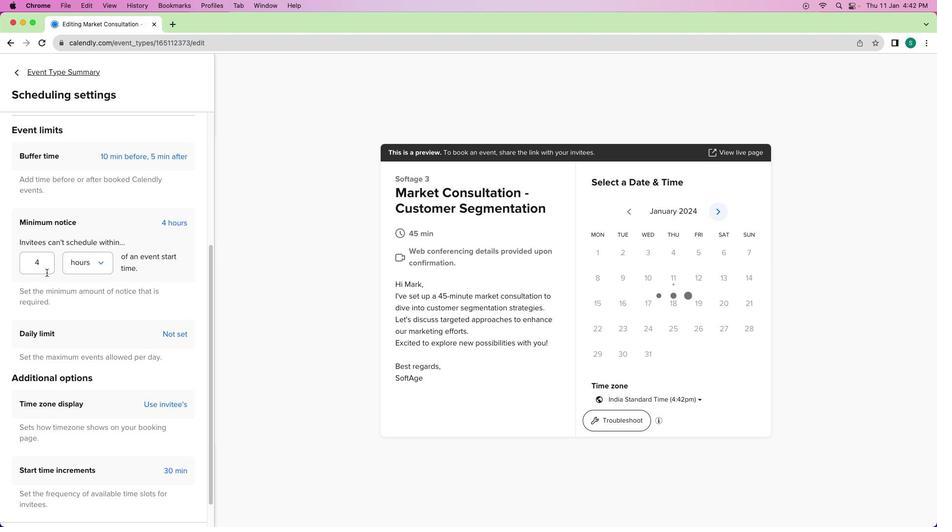 
Action: Mouse pressed left at (41, 256)
Screenshot: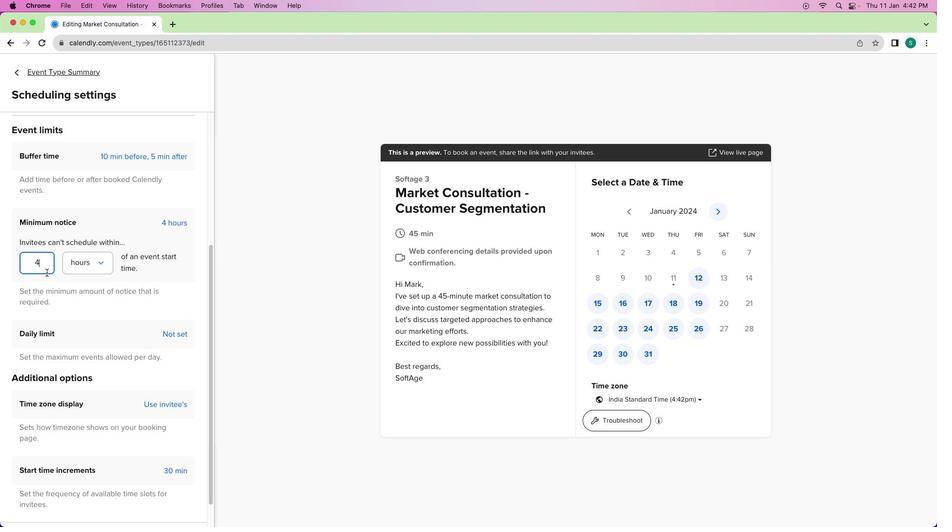 
Action: Mouse moved to (42, 250)
Screenshot: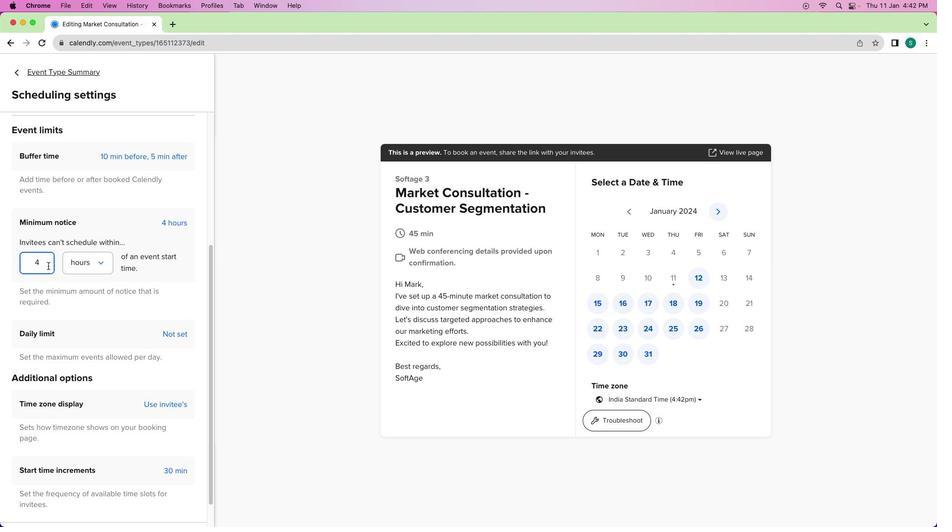
Action: Key pressed Key.backspace'6'
Screenshot: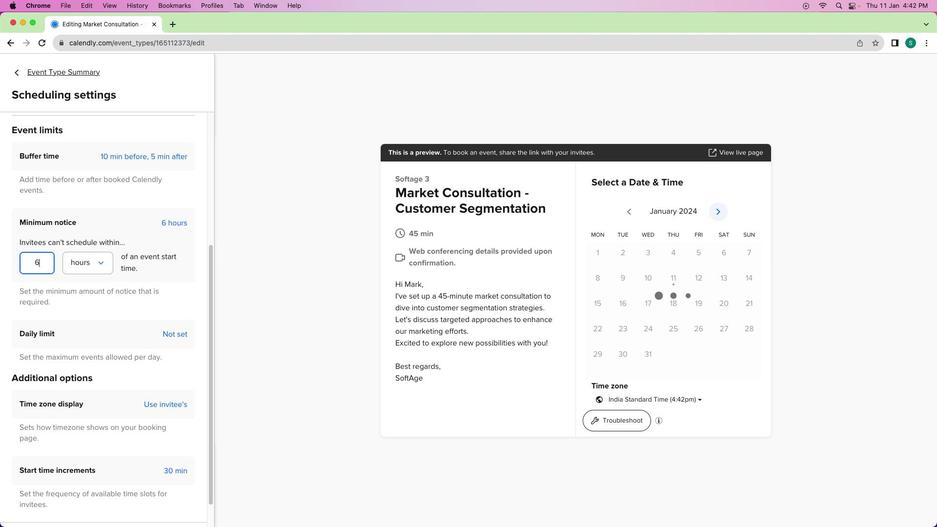 
Action: Mouse moved to (121, 344)
Screenshot: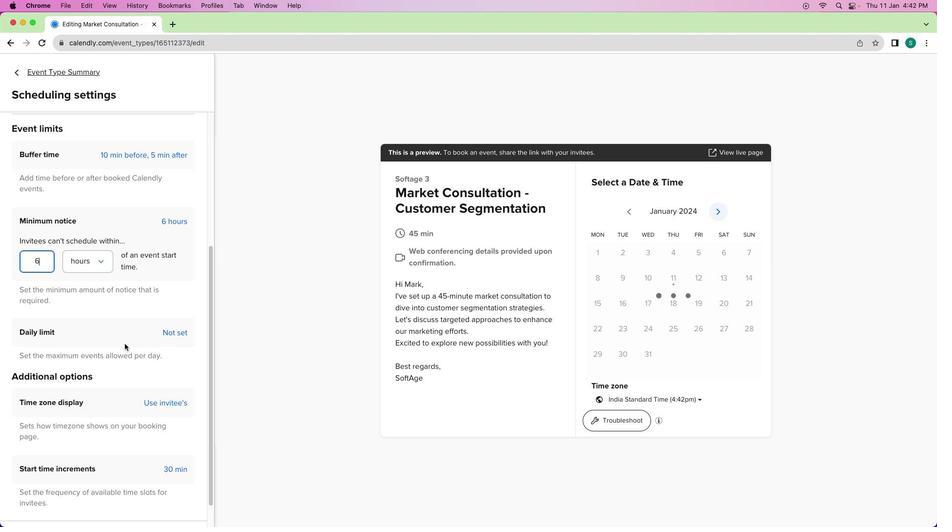 
Action: Mouse scrolled (121, 344) with delta (-7, 23)
Screenshot: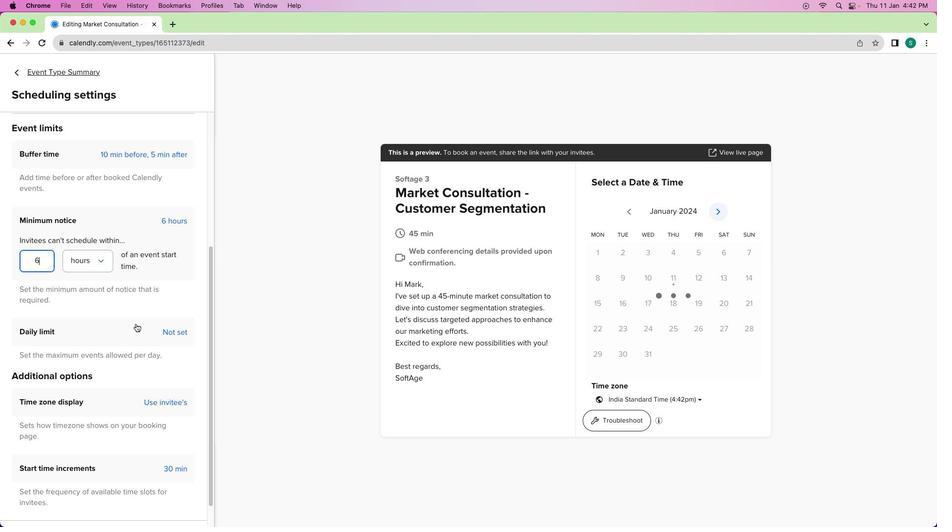 
Action: Mouse moved to (174, 213)
Screenshot: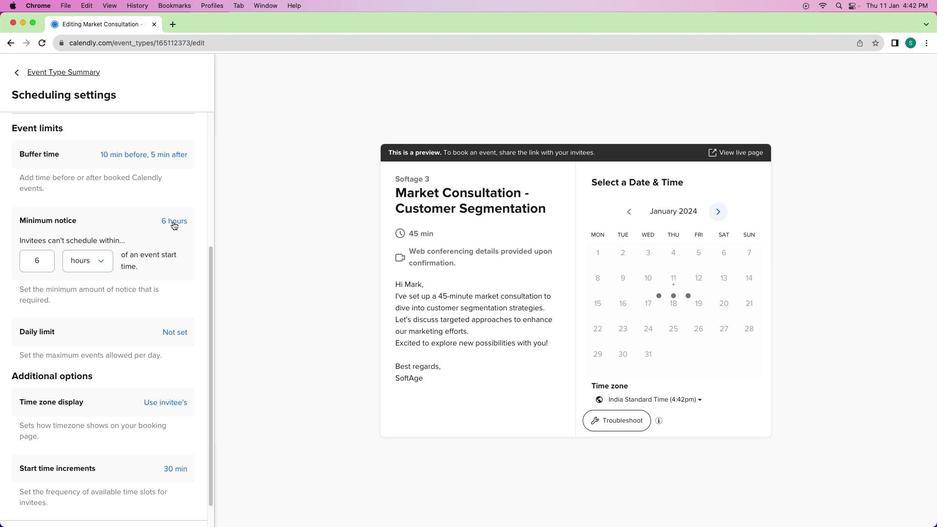 
Action: Mouse pressed left at (174, 213)
Screenshot: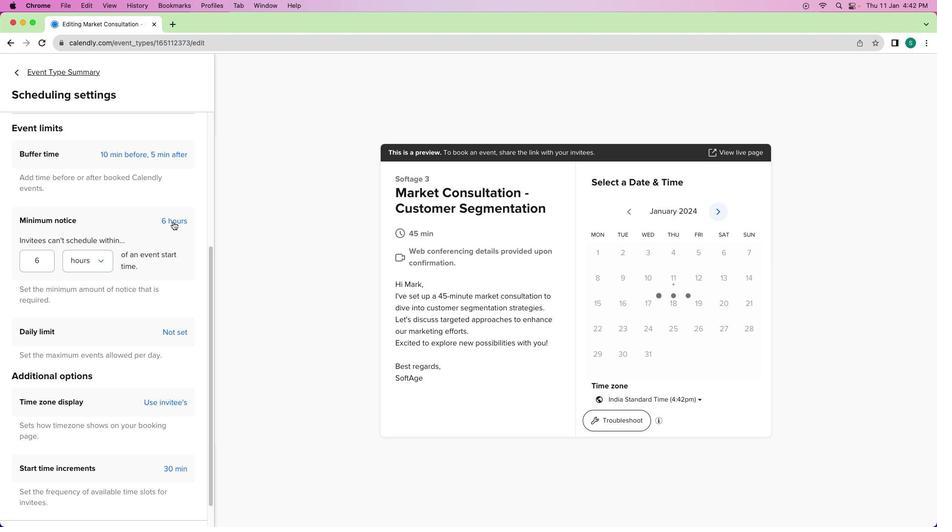 
Action: Mouse moved to (149, 314)
Screenshot: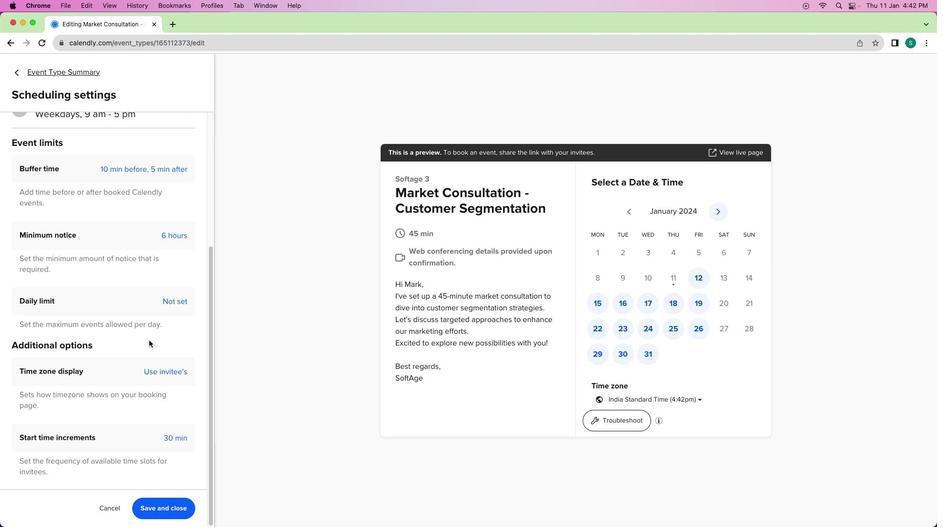 
Action: Mouse scrolled (149, 314) with delta (-7, 23)
Screenshot: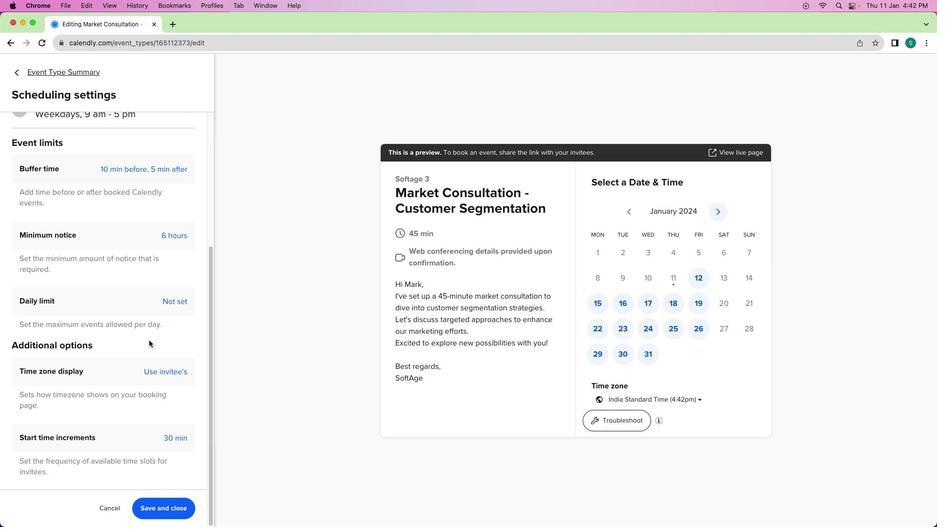 
Action: Mouse scrolled (149, 314) with delta (-7, 23)
Screenshot: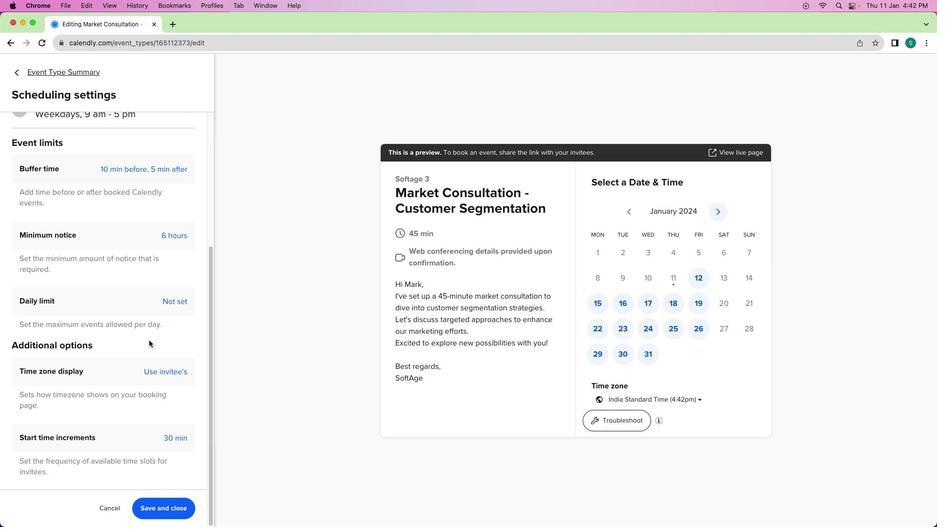 
Action: Mouse scrolled (149, 314) with delta (-7, 23)
Screenshot: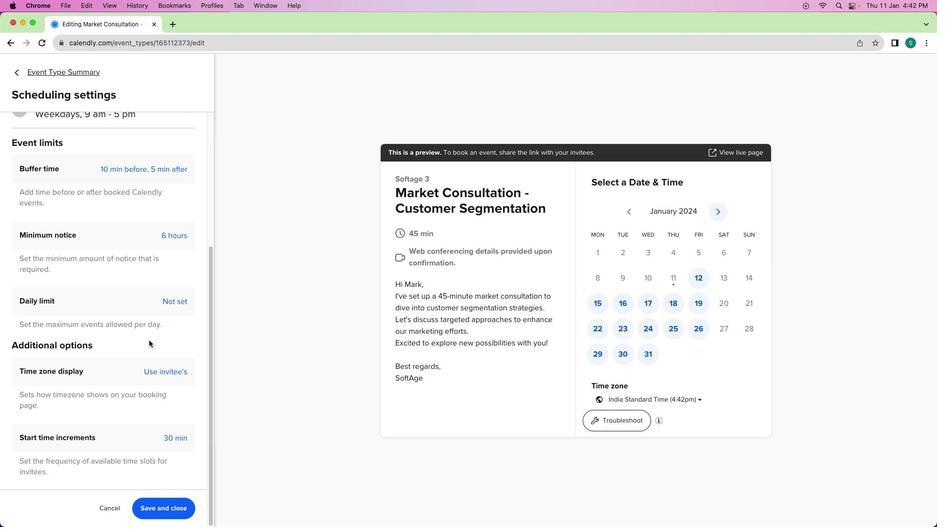 
Action: Mouse moved to (173, 395)
Screenshot: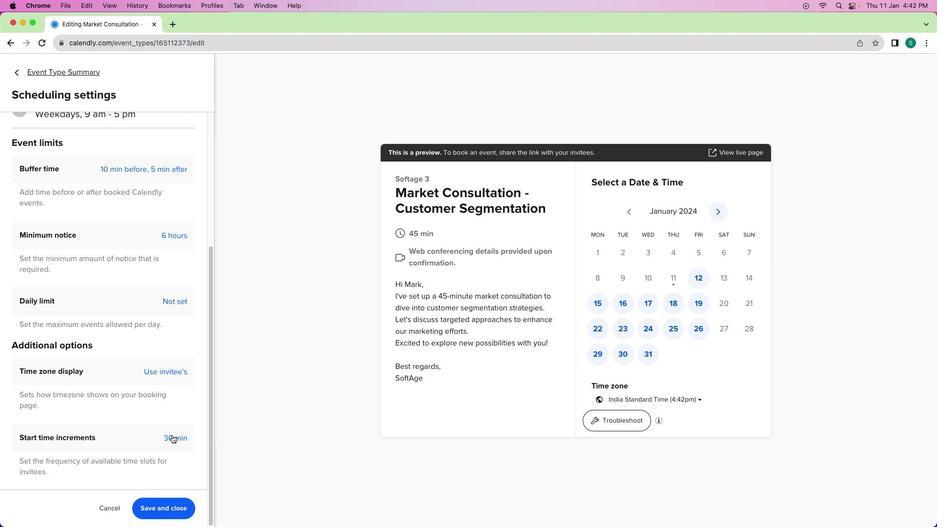
Action: Mouse pressed left at (173, 395)
Screenshot: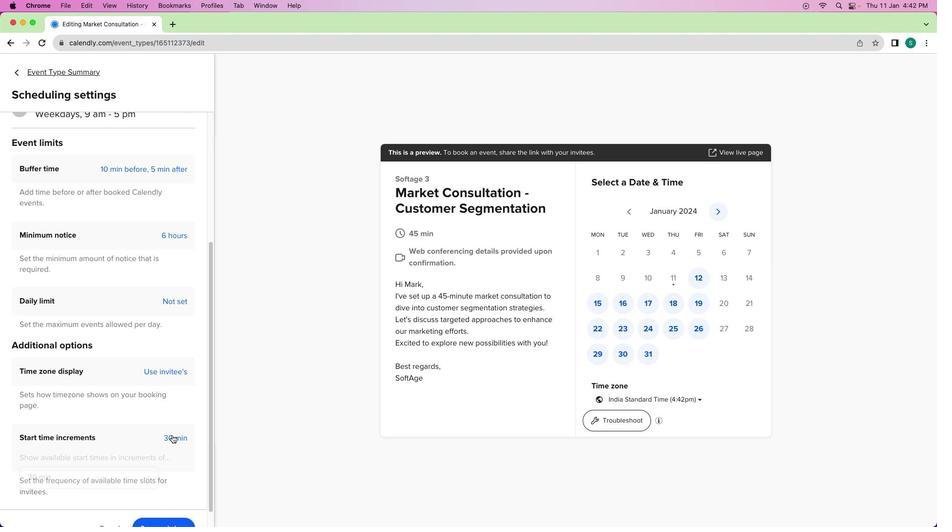 
Action: Mouse moved to (127, 434)
Screenshot: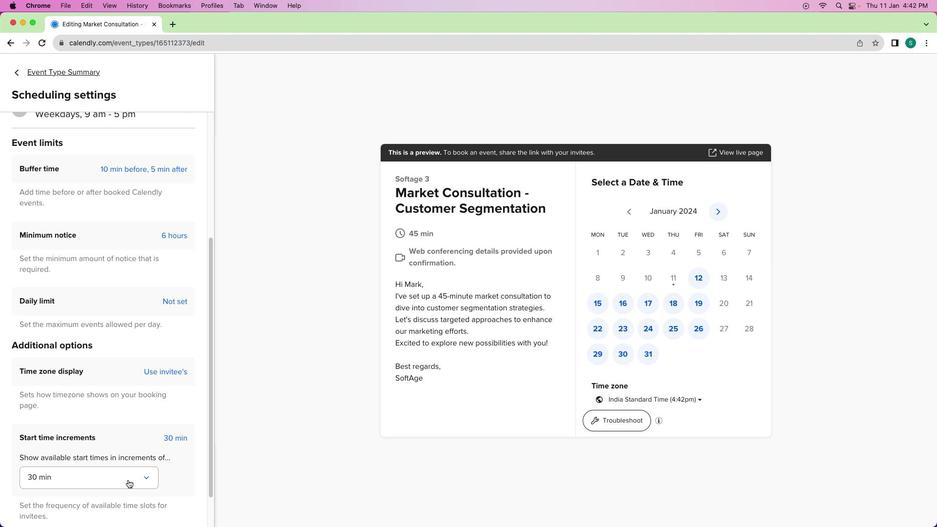 
Action: Mouse pressed left at (127, 434)
Screenshot: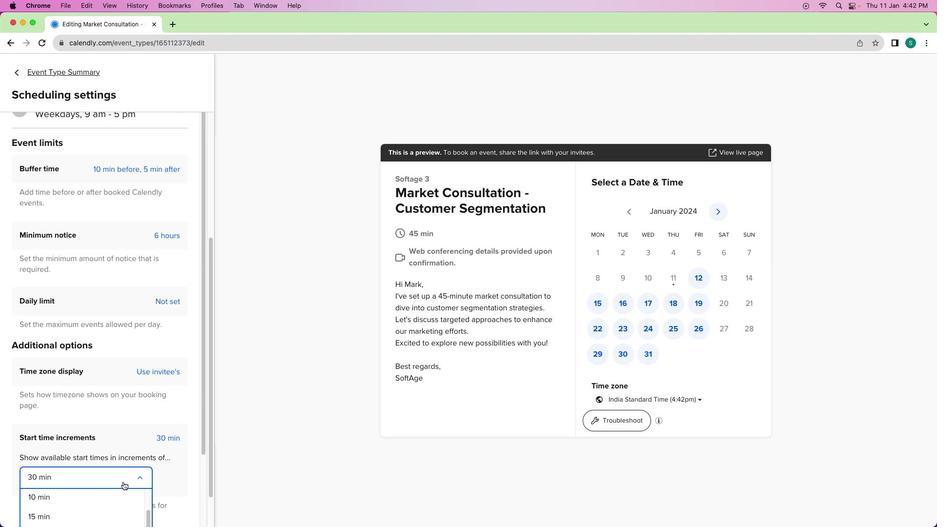 
Action: Mouse moved to (47, 447)
Screenshot: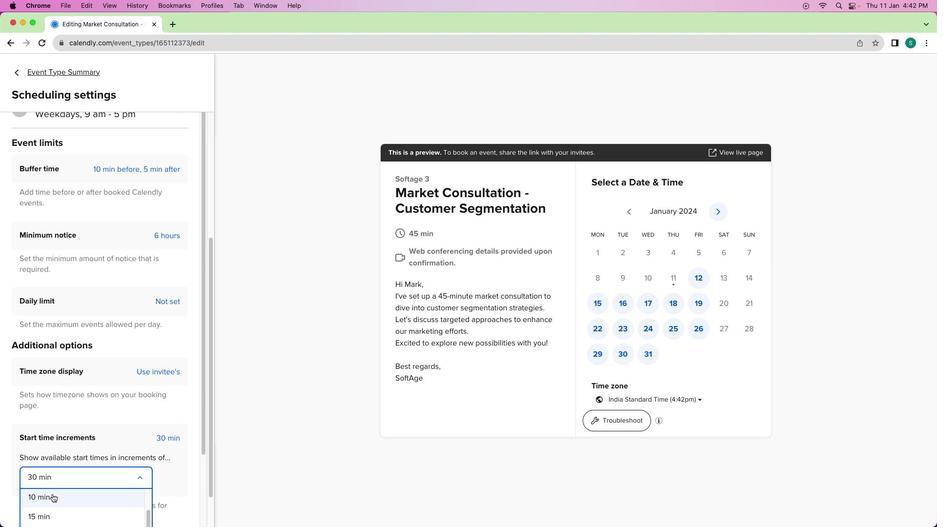 
Action: Mouse pressed left at (47, 447)
Screenshot: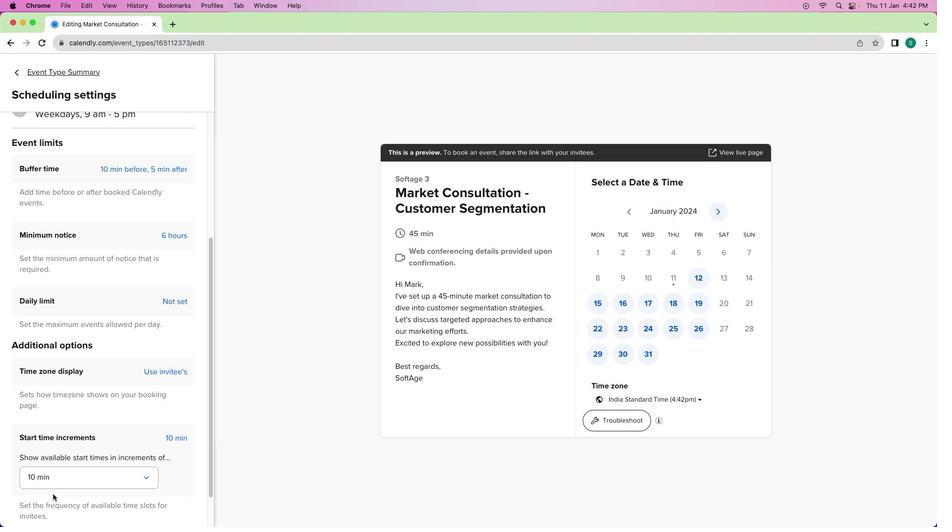 
Action: Mouse moved to (147, 448)
Screenshot: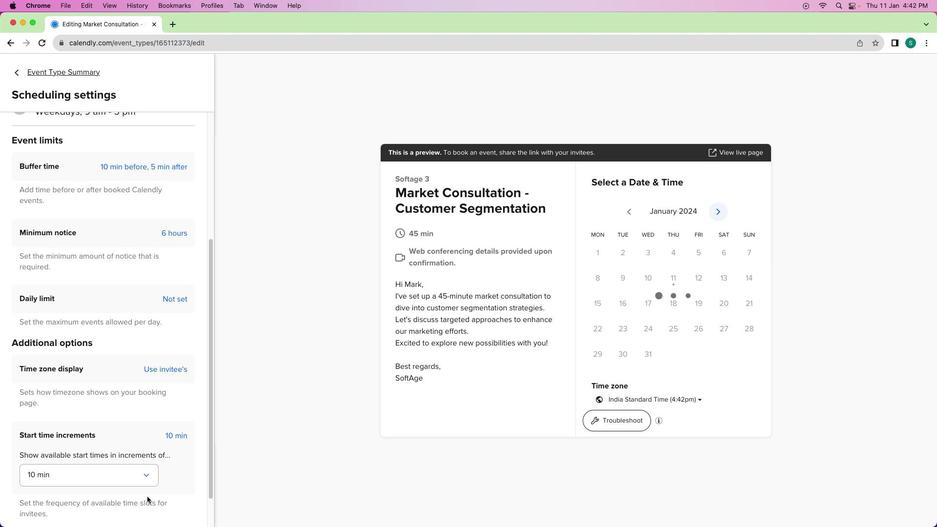 
Action: Mouse scrolled (147, 448) with delta (-7, 23)
Screenshot: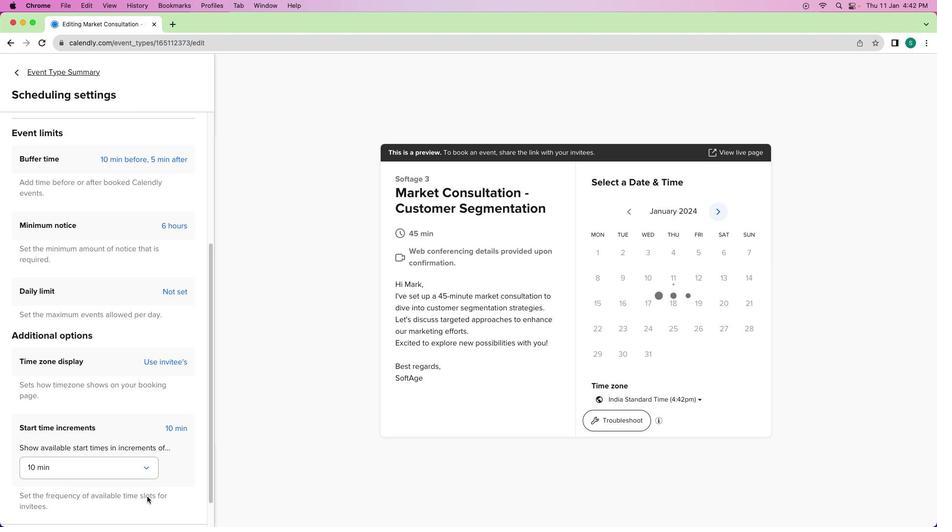 
Action: Mouse scrolled (147, 448) with delta (-7, 23)
Screenshot: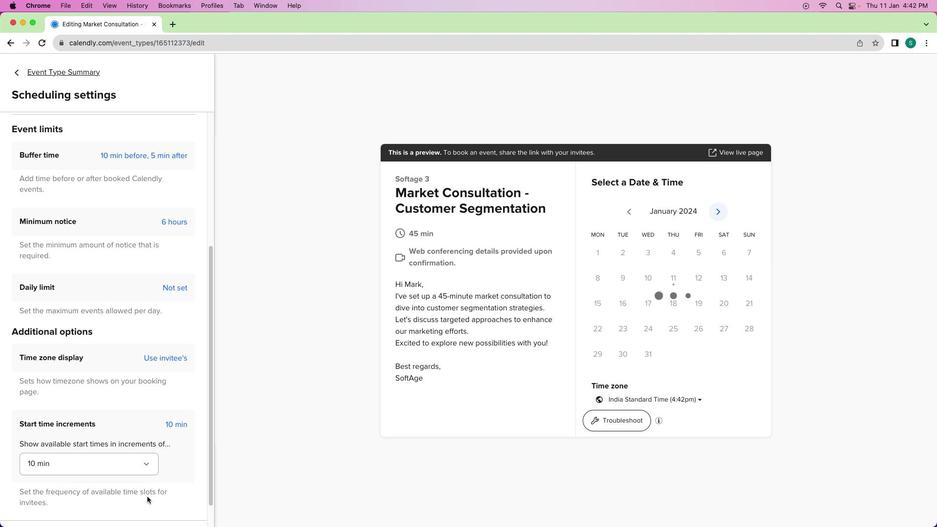 
Action: Mouse scrolled (147, 448) with delta (-7, 23)
Screenshot: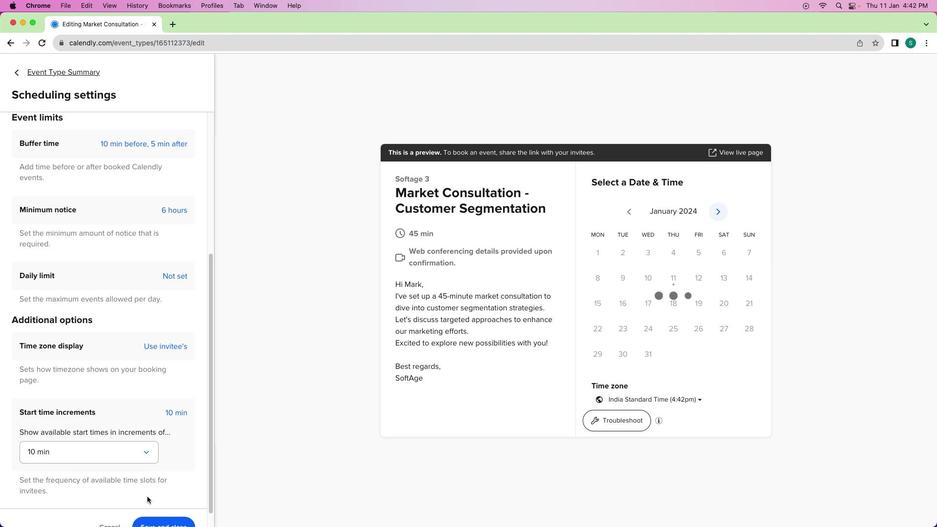 
Action: Mouse moved to (147, 448)
Screenshot: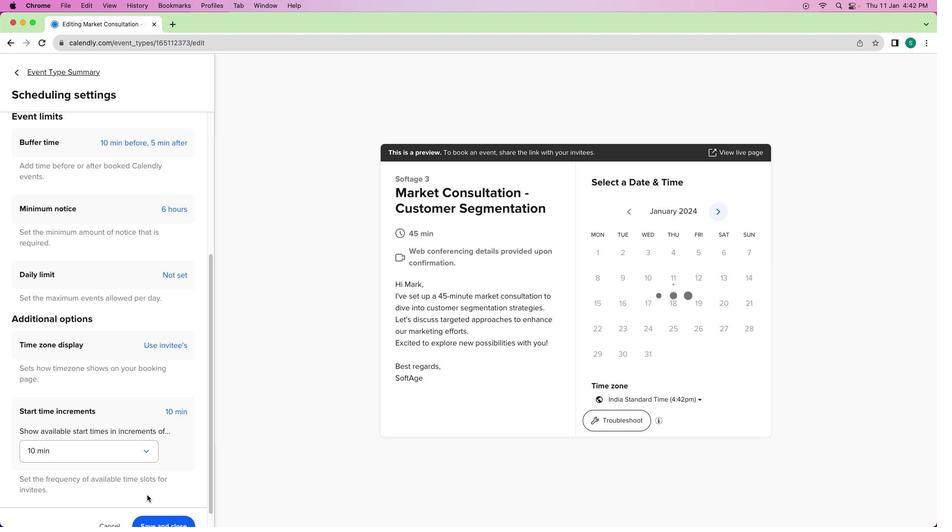 
Action: Mouse scrolled (147, 448) with delta (-7, 23)
Screenshot: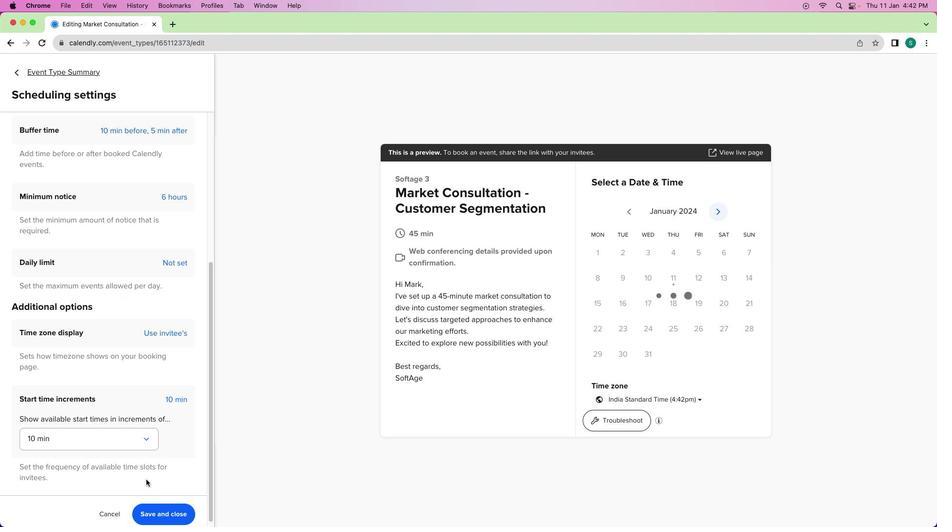
Action: Mouse scrolled (147, 448) with delta (-7, 23)
Screenshot: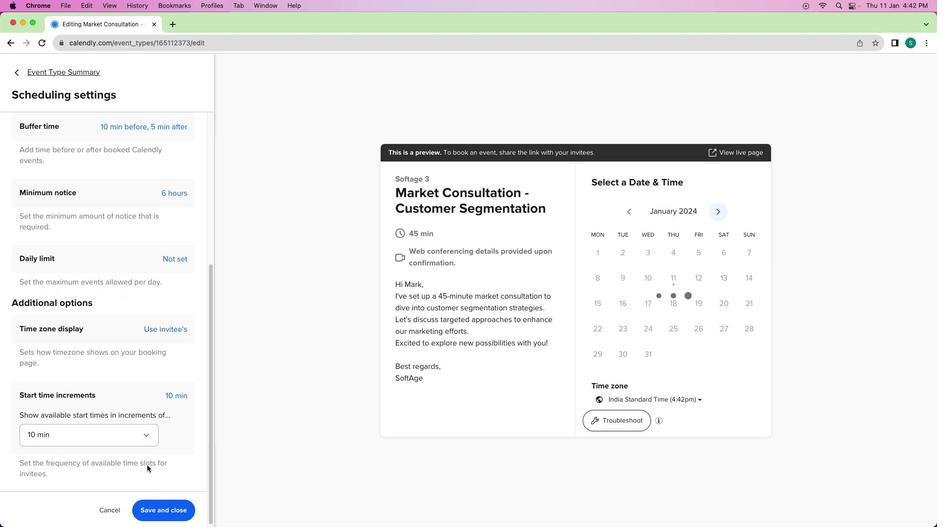 
Action: Mouse scrolled (147, 448) with delta (-7, 22)
Screenshot: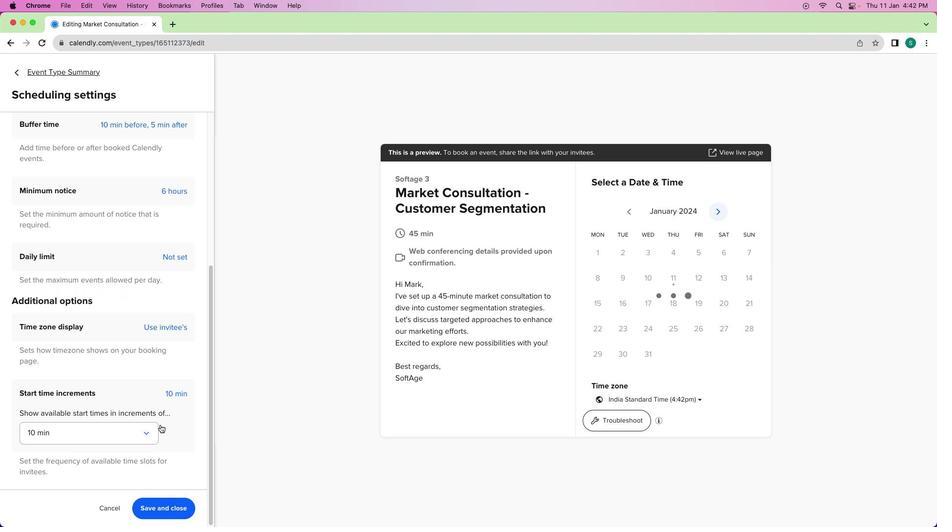 
Action: Mouse moved to (180, 359)
Screenshot: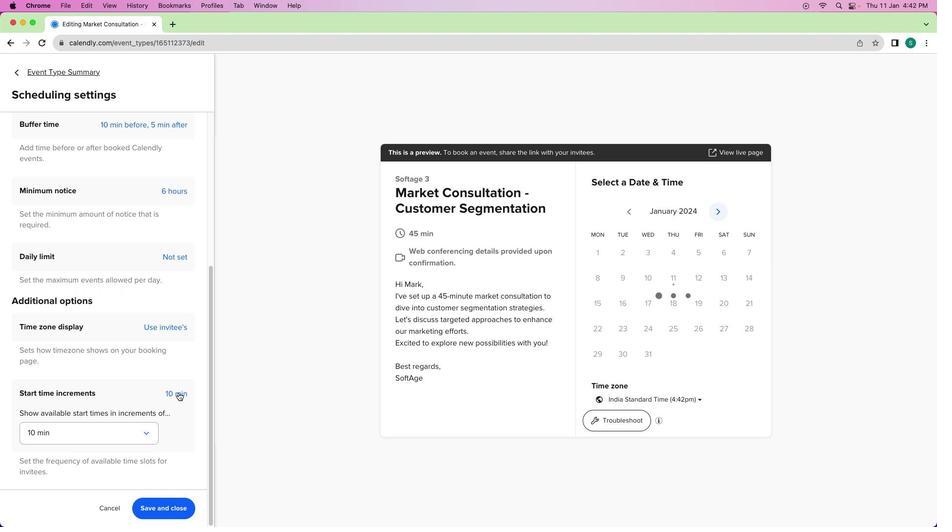 
Action: Mouse pressed left at (180, 359)
Screenshot: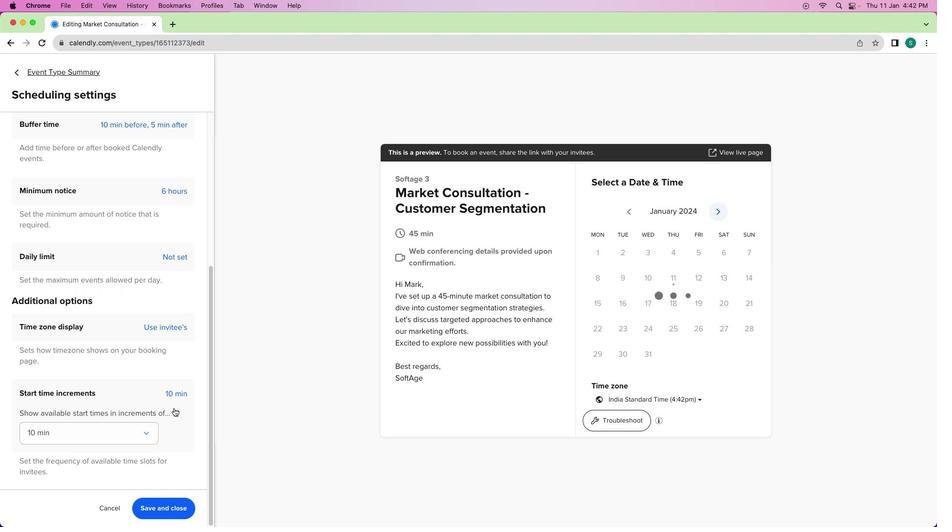 
Action: Mouse moved to (171, 456)
Screenshot: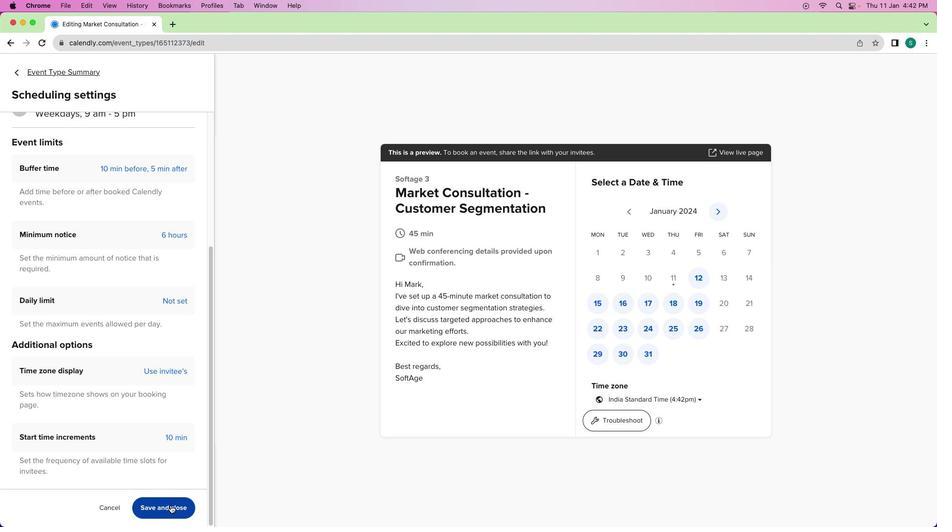 
Action: Mouse pressed left at (171, 456)
Screenshot: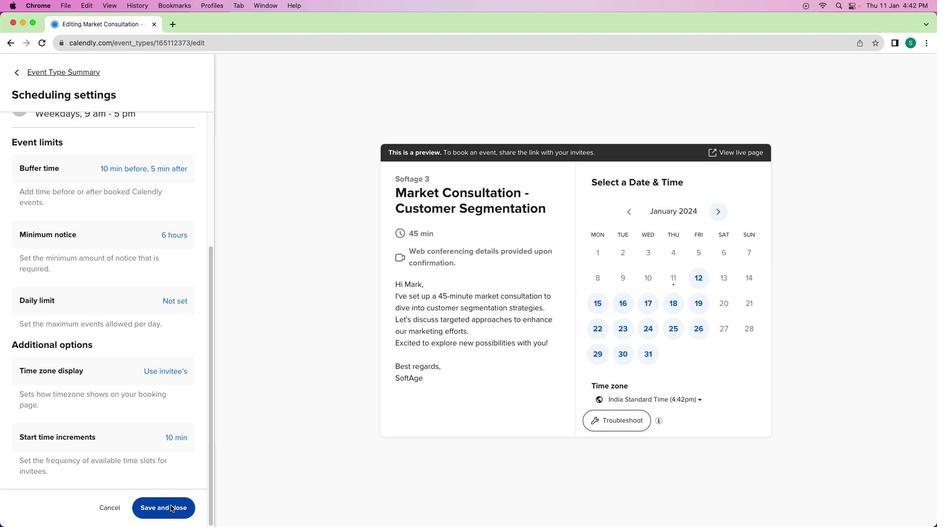 
Action: Mouse moved to (132, 354)
Screenshot: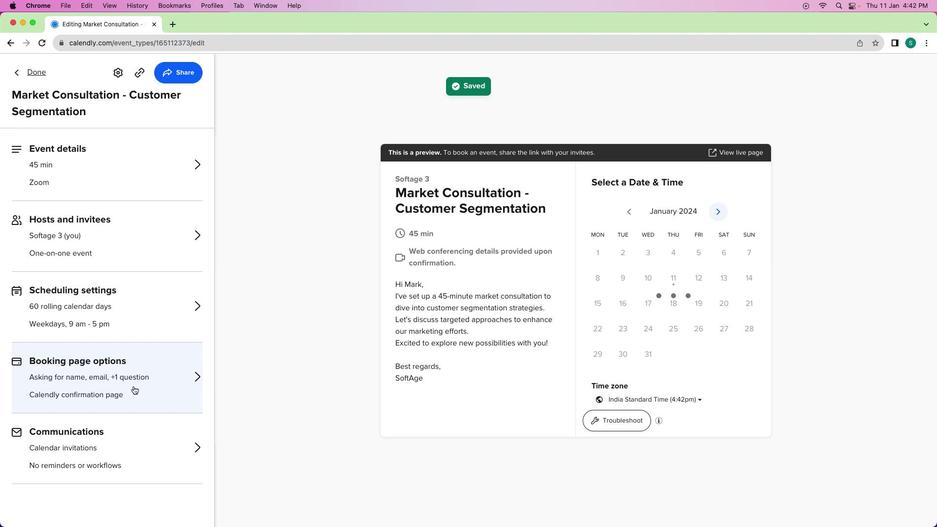 
Action: Mouse pressed left at (132, 354)
Screenshot: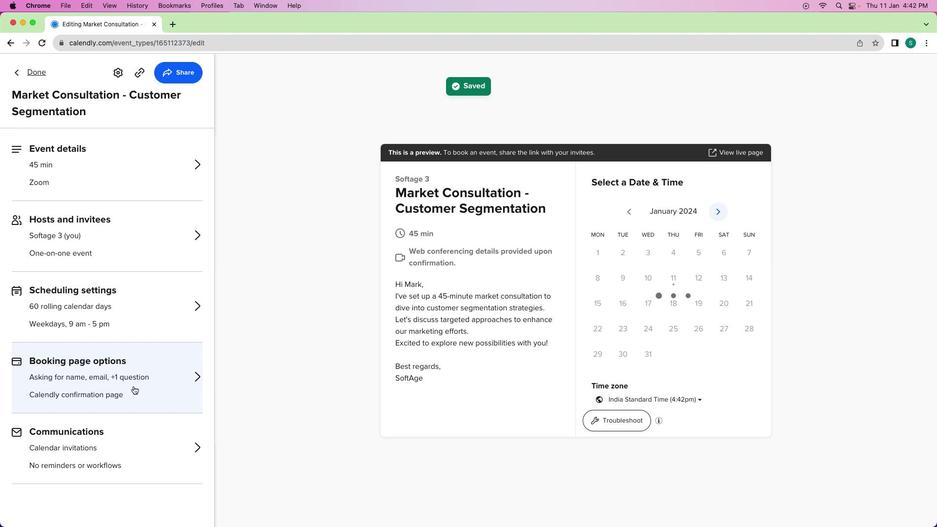 
Action: Mouse moved to (114, 306)
Screenshot: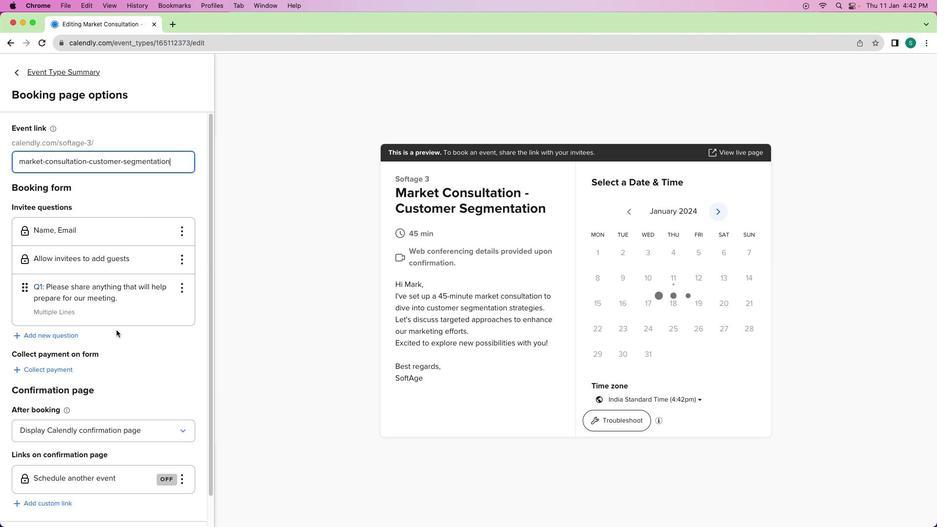 
Action: Mouse scrolled (114, 306) with delta (-7, 23)
Screenshot: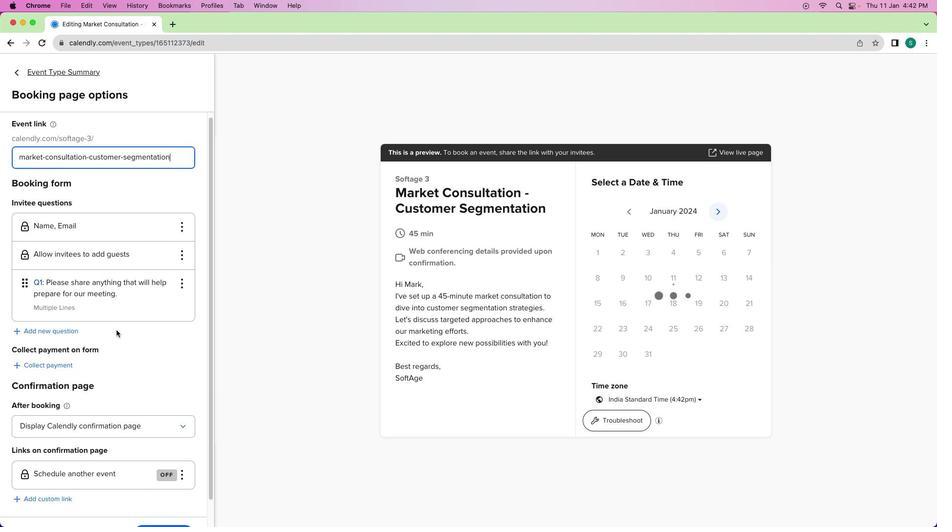 
Action: Mouse scrolled (114, 306) with delta (-7, 23)
Screenshot: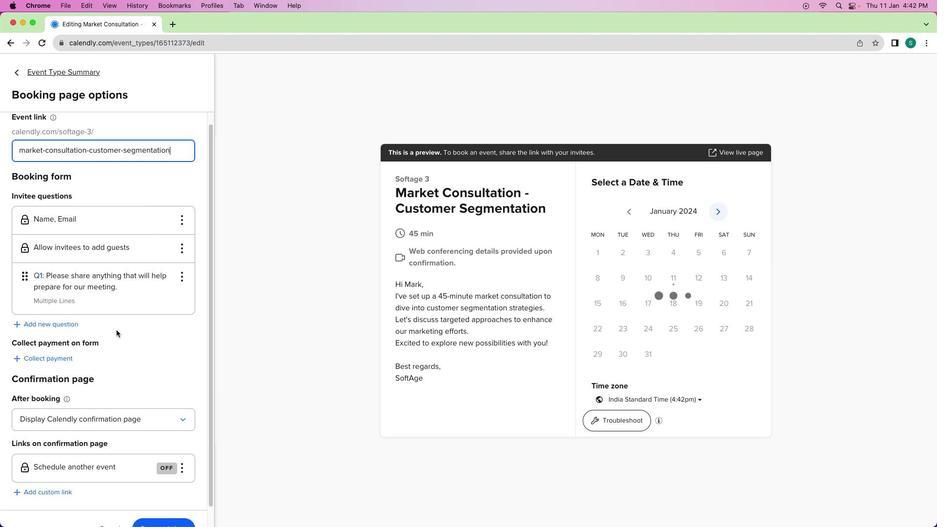 
Action: Mouse moved to (114, 306)
Screenshot: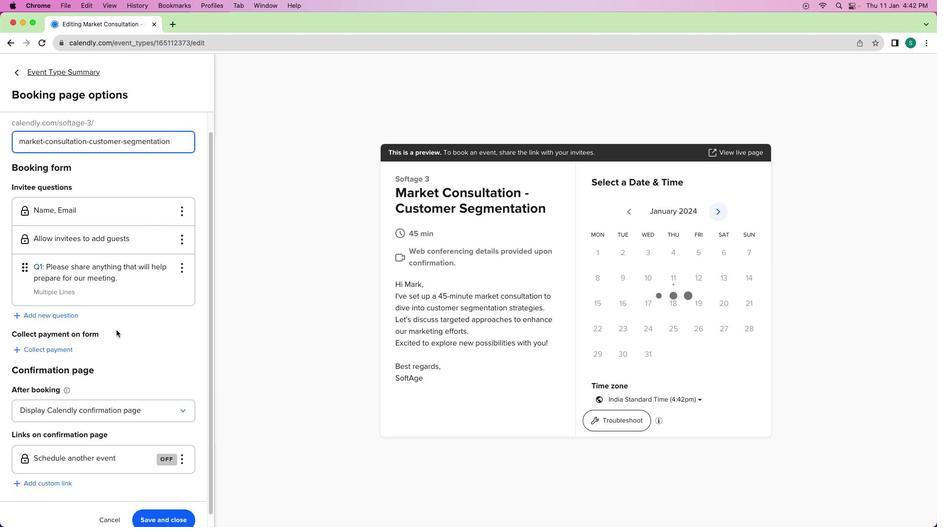 
Action: Mouse scrolled (114, 306) with delta (-7, 23)
Screenshot: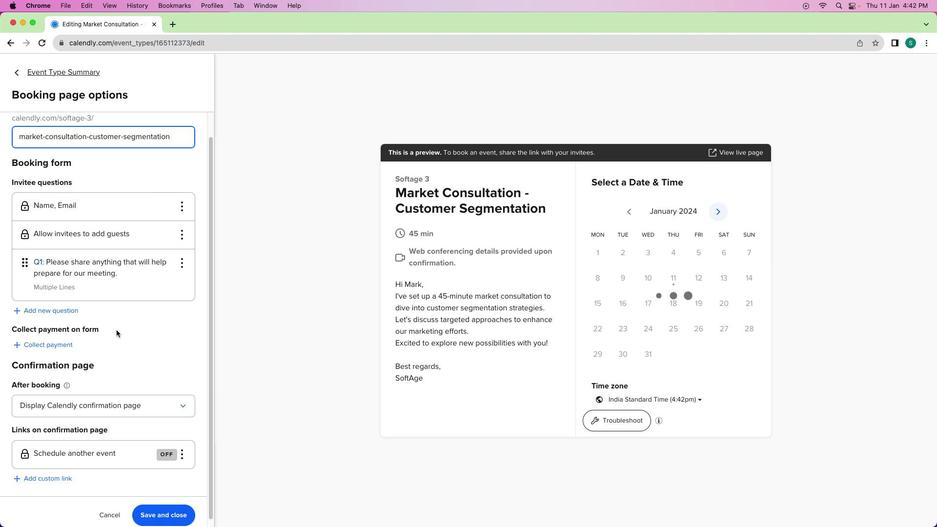 
Action: Mouse scrolled (114, 306) with delta (-7, 23)
Screenshot: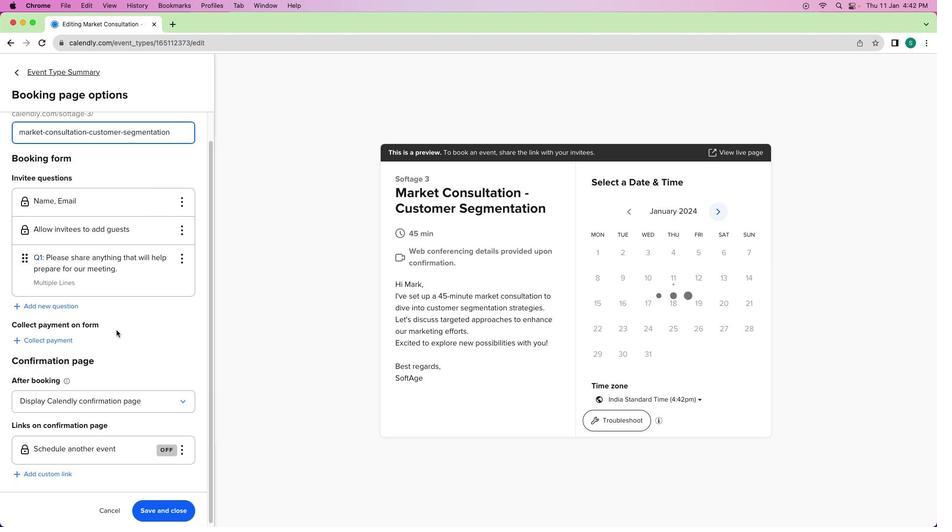 
Action: Mouse scrolled (114, 306) with delta (-7, 22)
Screenshot: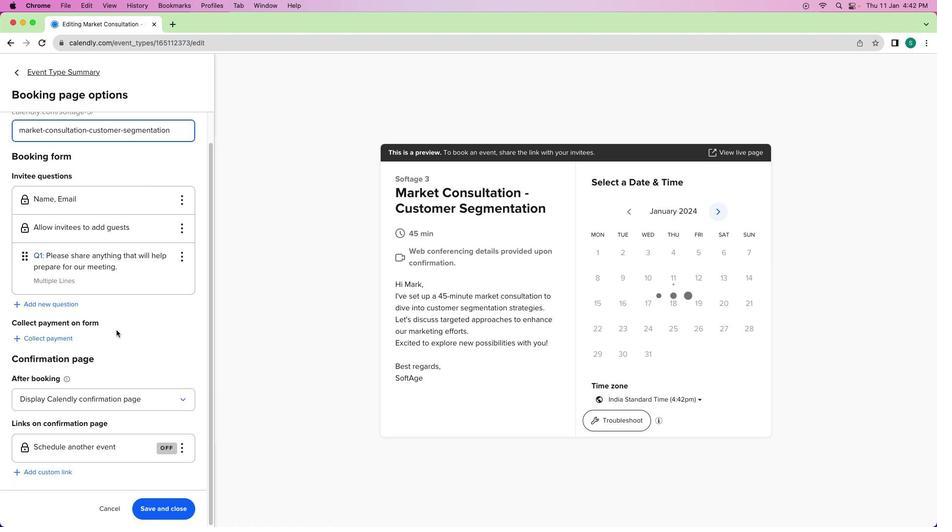 
Action: Mouse scrolled (114, 306) with delta (-7, 23)
Screenshot: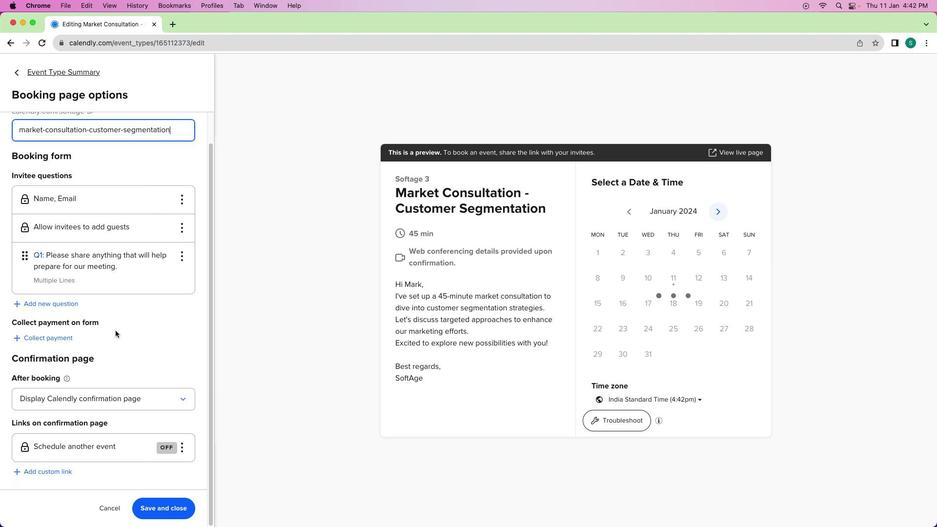 
Action: Mouse moved to (113, 306)
Screenshot: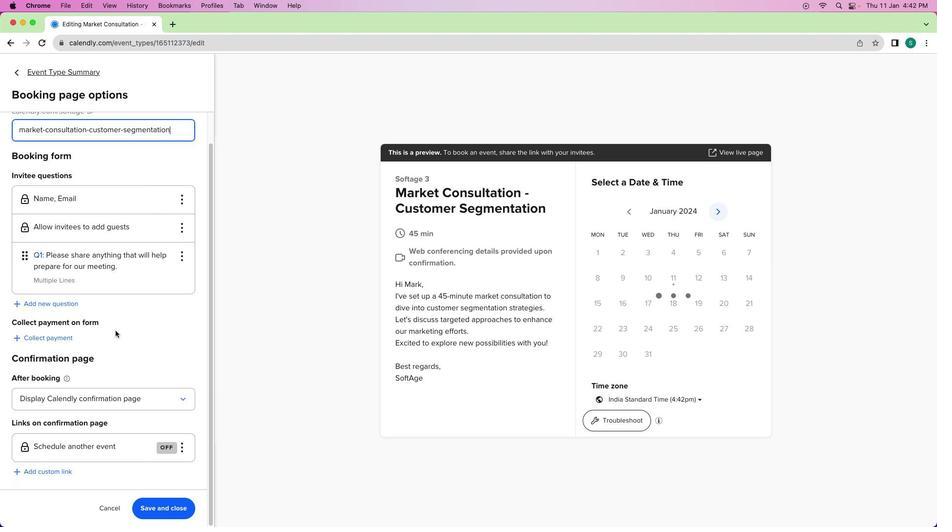 
Action: Mouse scrolled (113, 306) with delta (-7, 23)
Screenshot: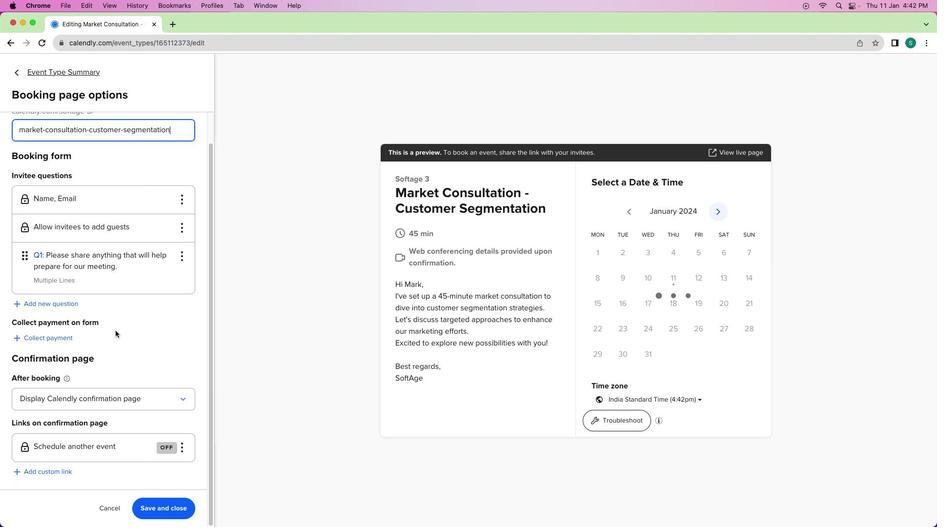 
Action: Mouse moved to (20, 247)
Screenshot: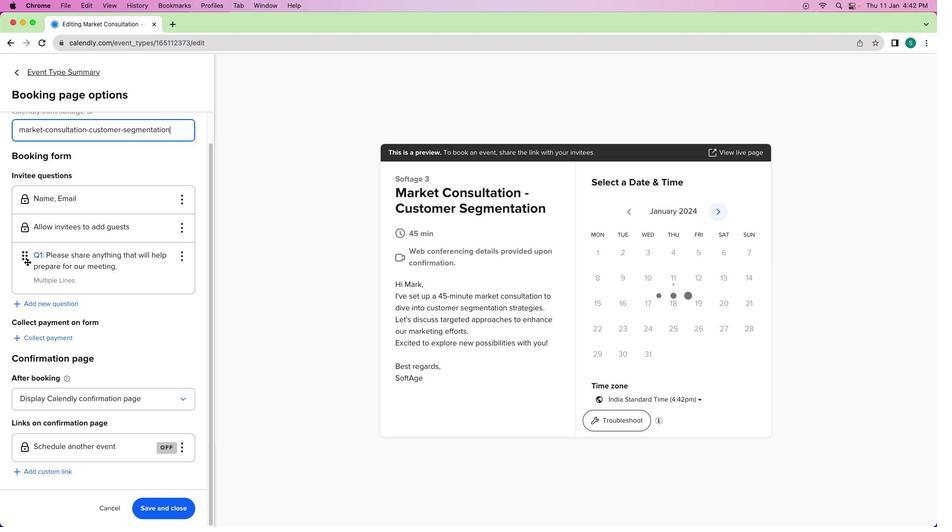 
Action: Mouse scrolled (20, 247) with delta (-7, 24)
Screenshot: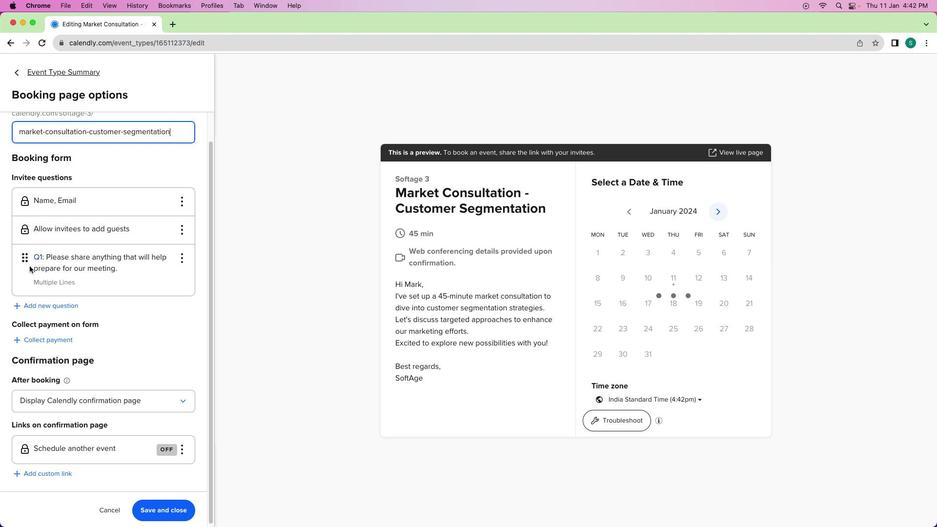
Action: Mouse moved to (80, 297)
Screenshot: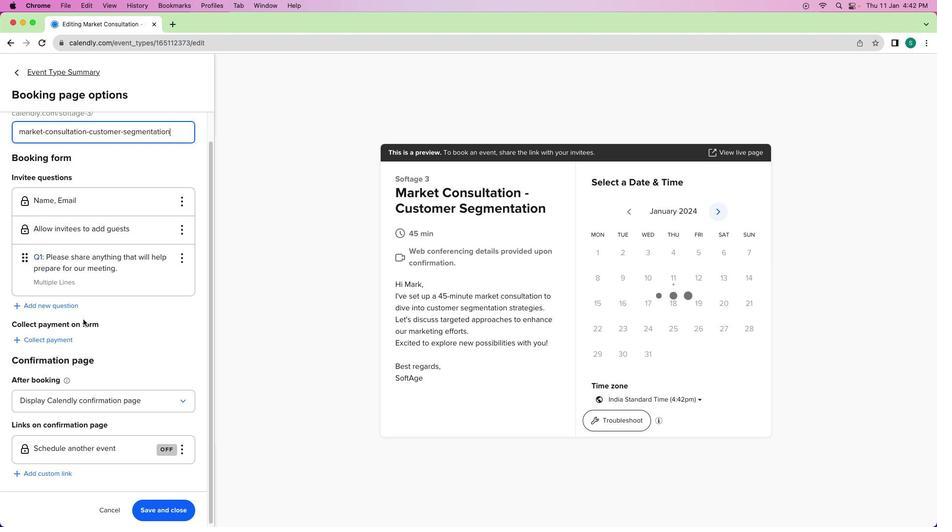 
Action: Mouse scrolled (80, 297) with delta (-7, 24)
Screenshot: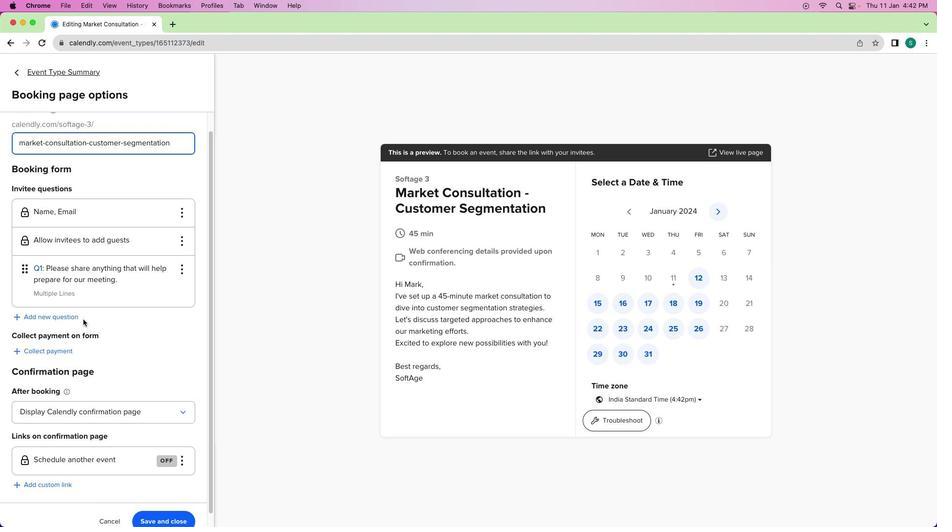 
Action: Mouse scrolled (80, 297) with delta (-7, 24)
Screenshot: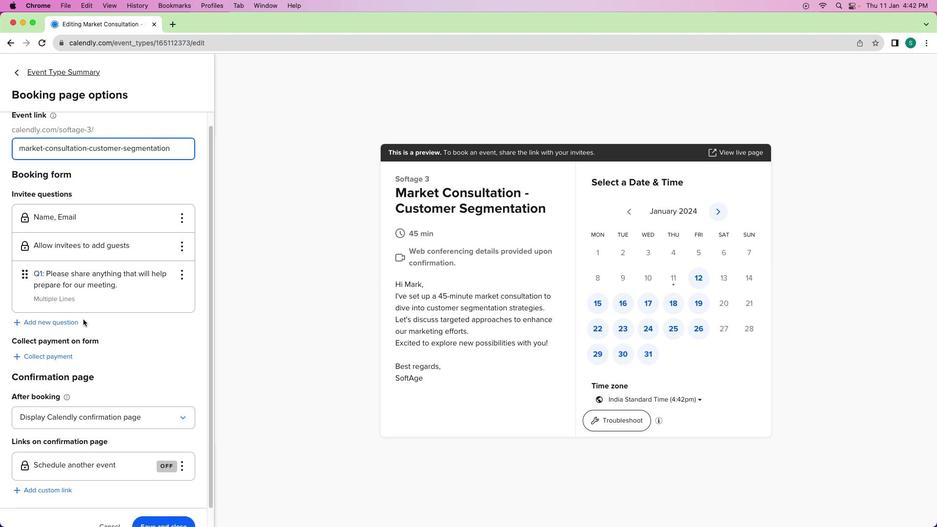 
Action: Mouse scrolled (80, 297) with delta (-7, 24)
Screenshot: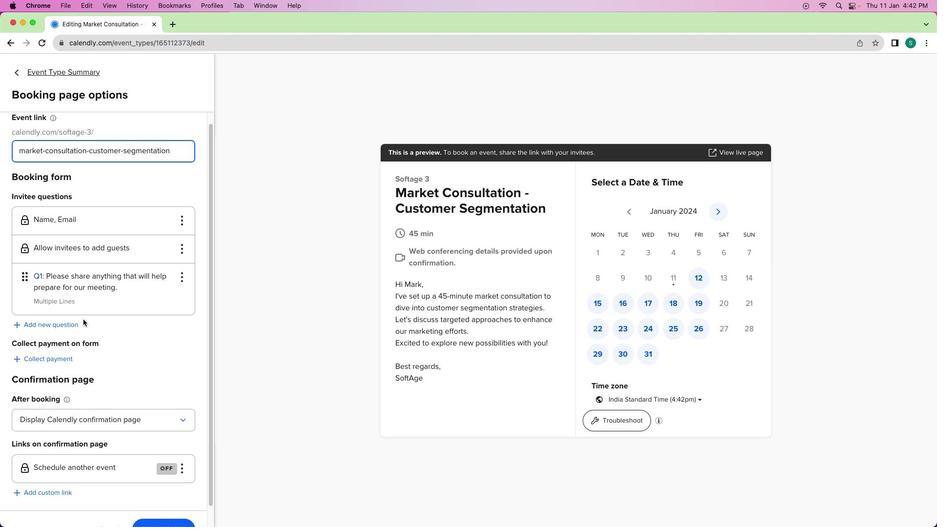 
Action: Mouse scrolled (80, 297) with delta (-7, 24)
Screenshot: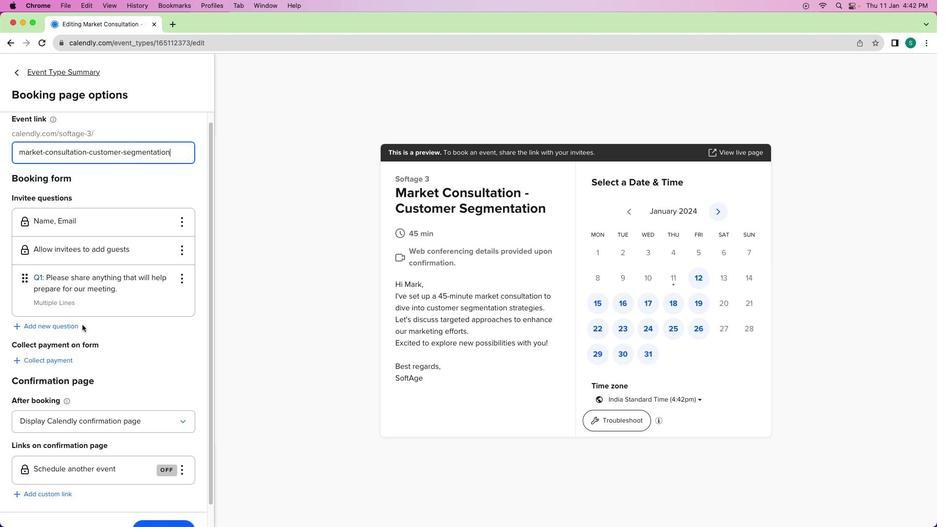 
Action: Mouse moved to (81, 303)
Screenshot: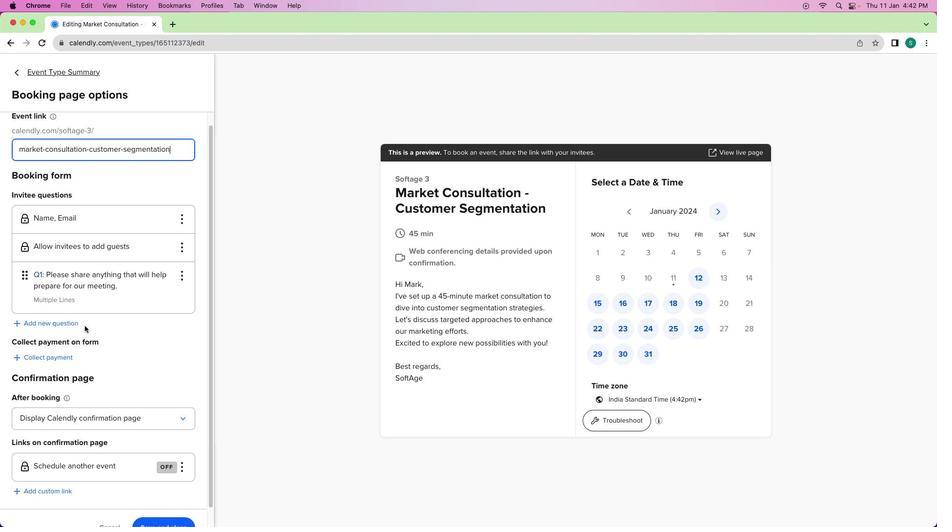 
Action: Mouse scrolled (81, 303) with delta (-7, 23)
Screenshot: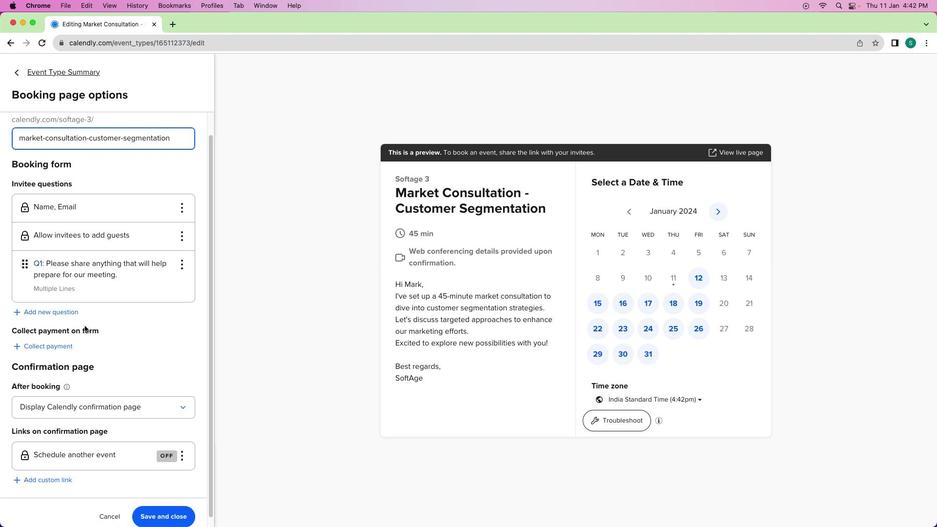 
Action: Mouse scrolled (81, 303) with delta (-7, 23)
Screenshot: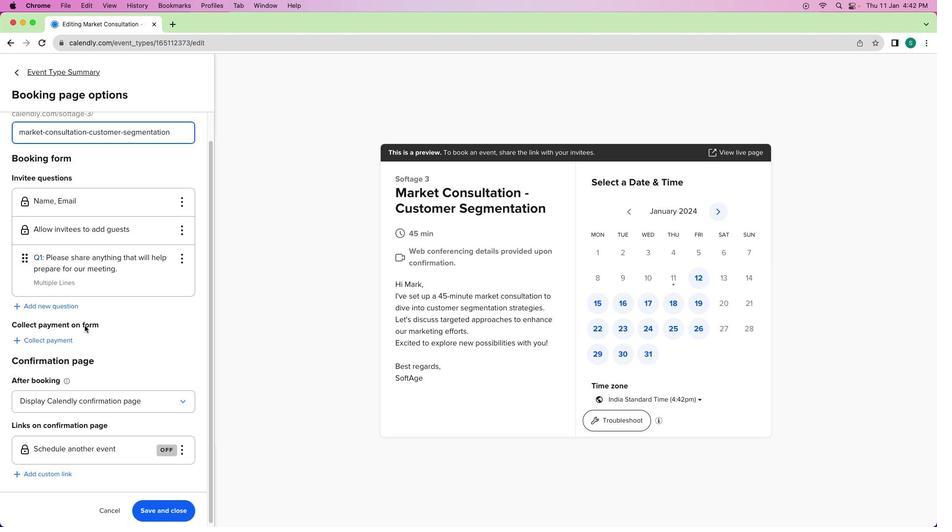 
Action: Mouse scrolled (81, 303) with delta (-7, 22)
Screenshot: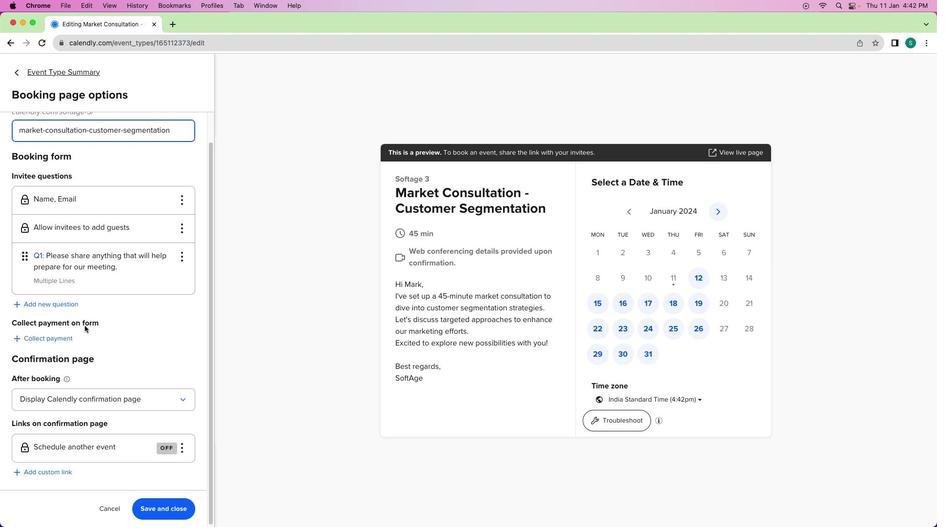 
Action: Mouse scrolled (81, 303) with delta (-7, 23)
Screenshot: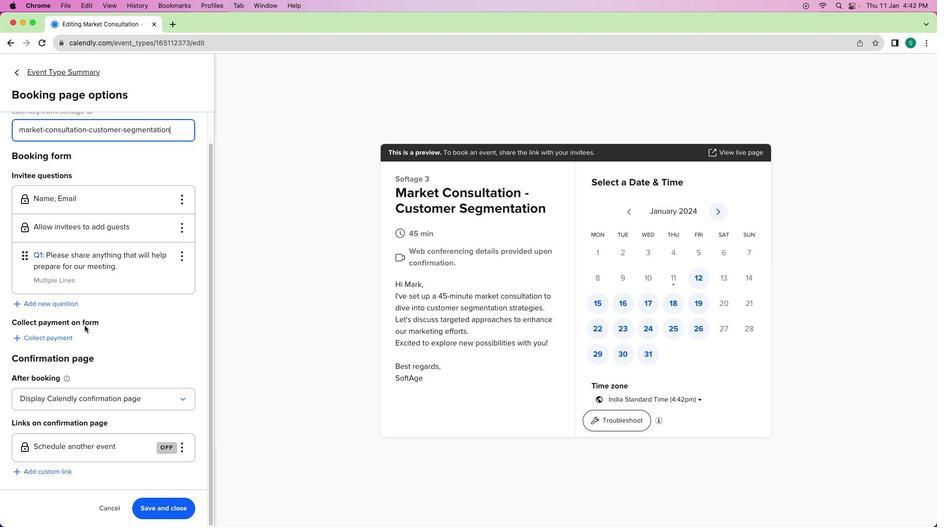 
Action: Mouse scrolled (81, 303) with delta (-7, 23)
Screenshot: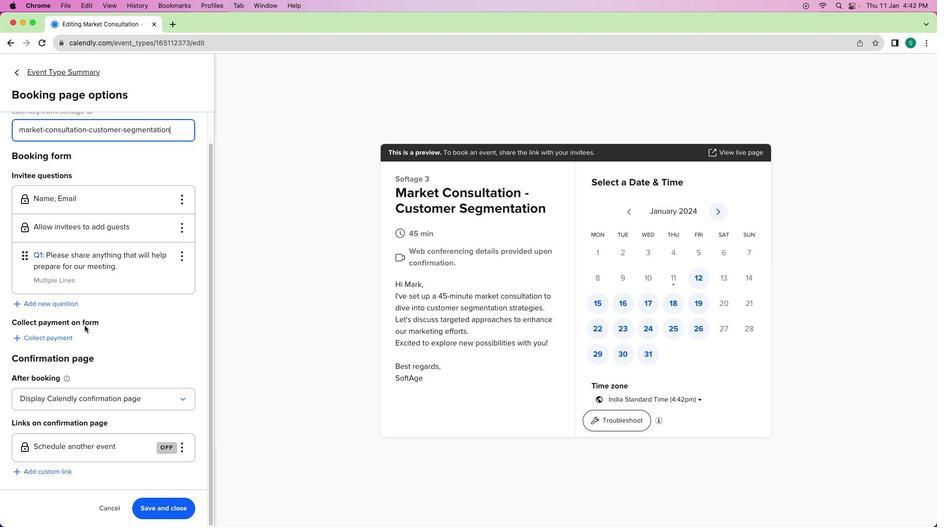 
Action: Mouse moved to (177, 365)
Screenshot: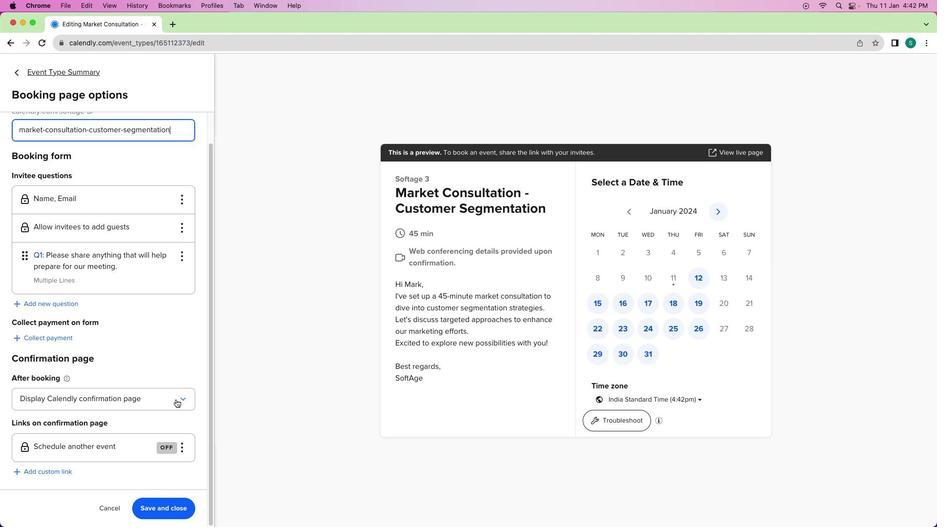 
Action: Mouse pressed left at (177, 365)
Screenshot: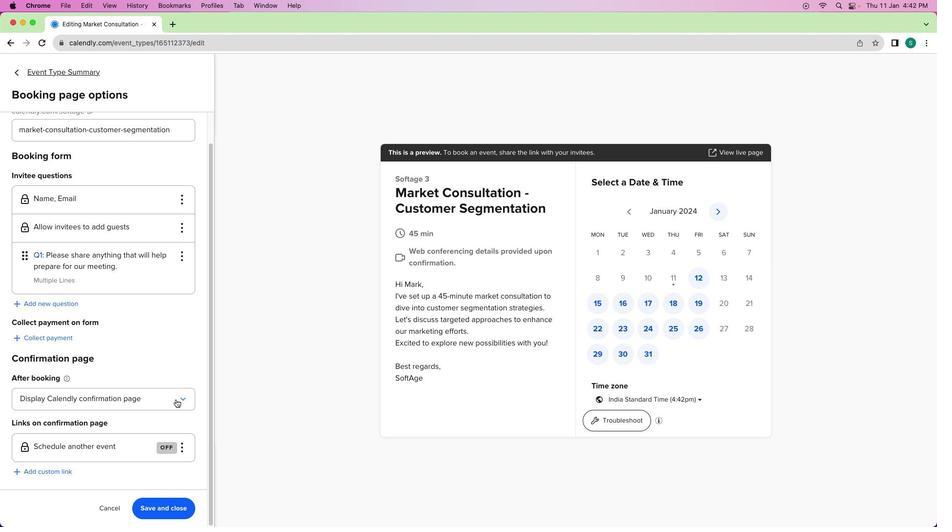 
Action: Mouse moved to (128, 381)
Screenshot: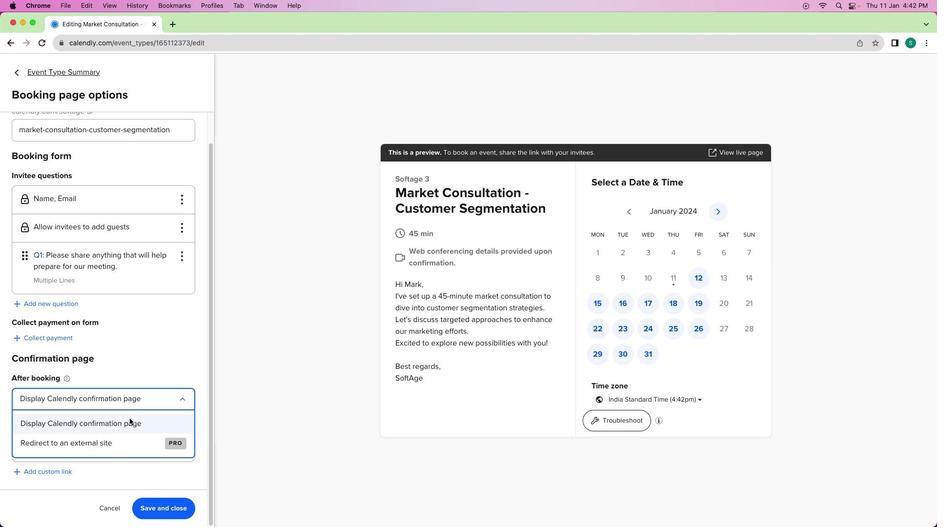 
Action: Mouse pressed left at (128, 381)
Screenshot: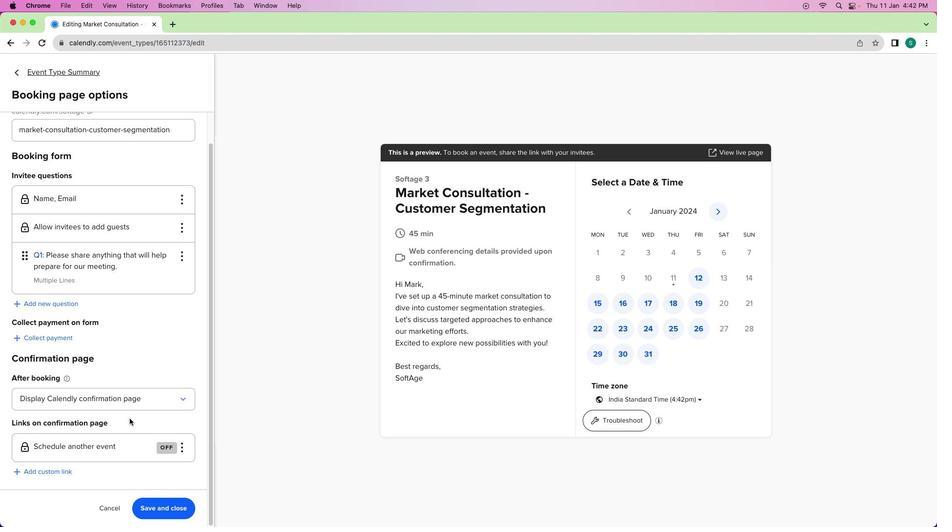 
Action: Mouse moved to (176, 460)
Screenshot: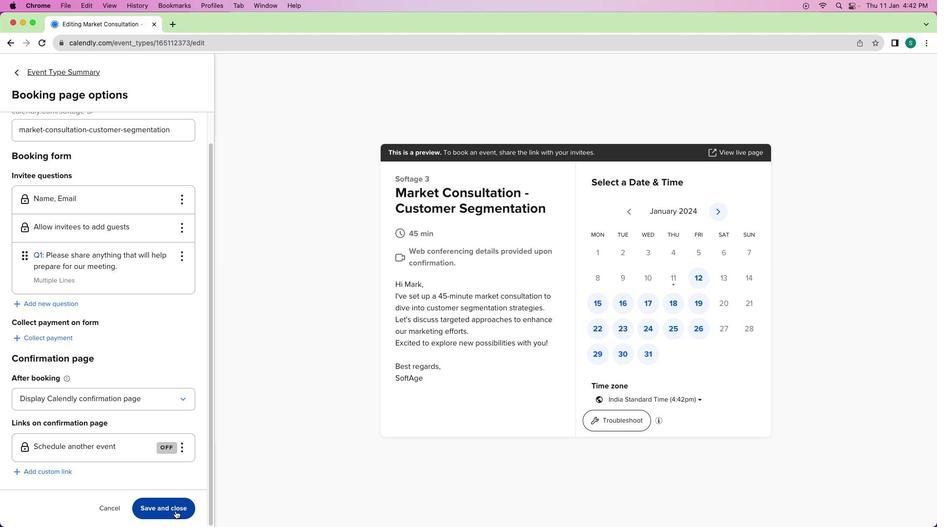
Action: Mouse pressed left at (176, 460)
Screenshot: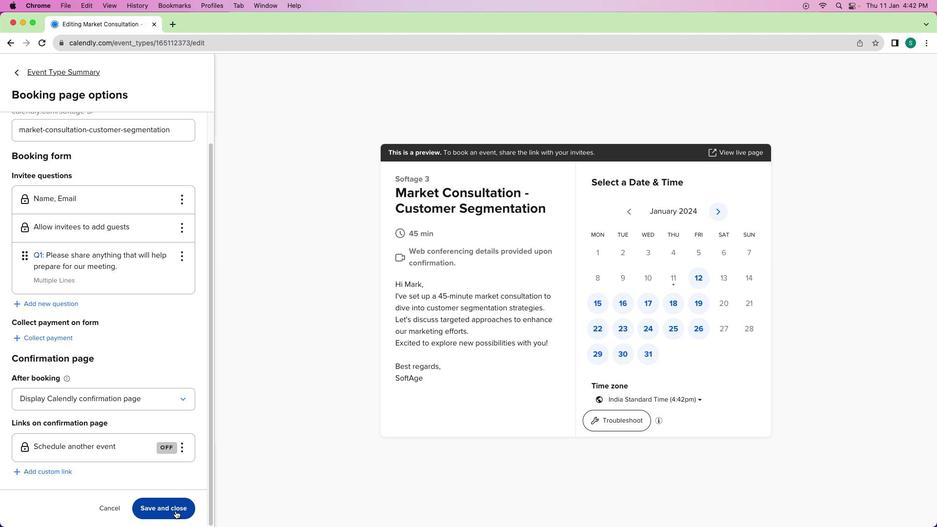 
Action: Mouse moved to (27, 83)
Screenshot: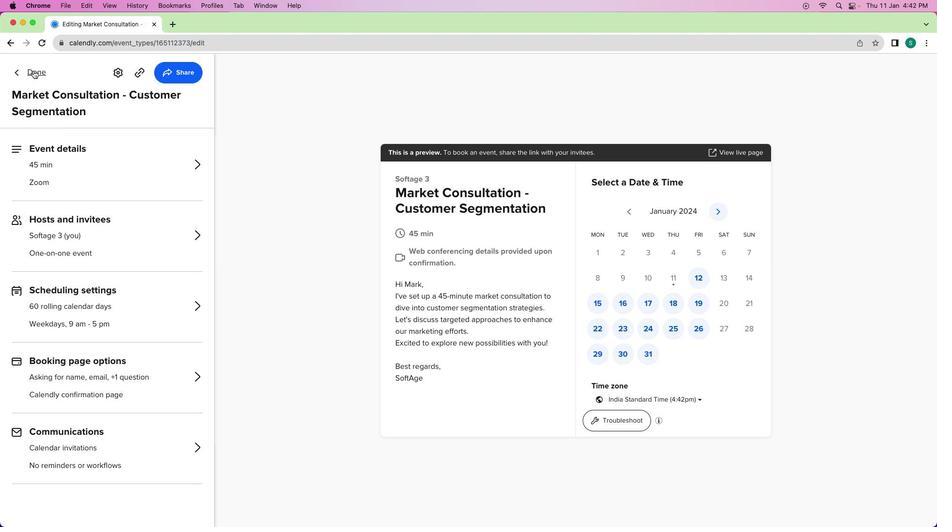
Action: Mouse pressed left at (27, 83)
Screenshot: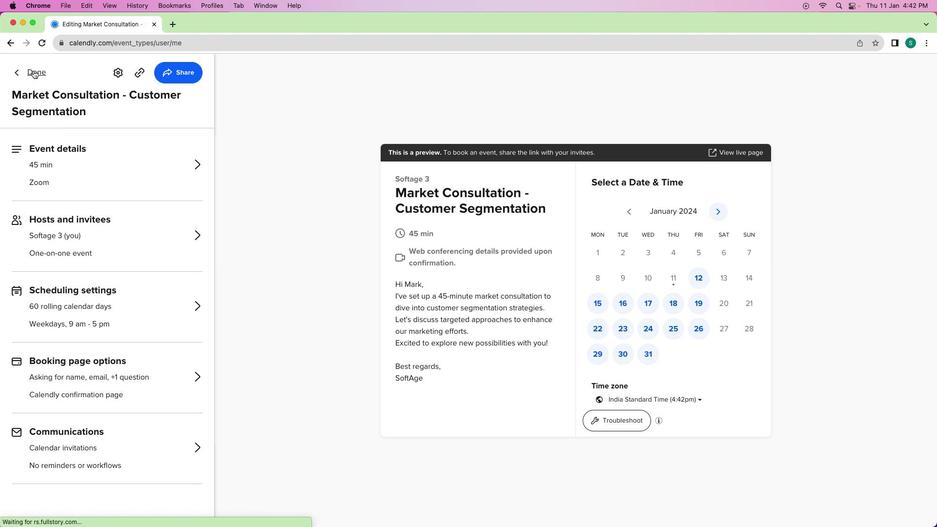 
Action: Mouse moved to (337, 286)
Screenshot: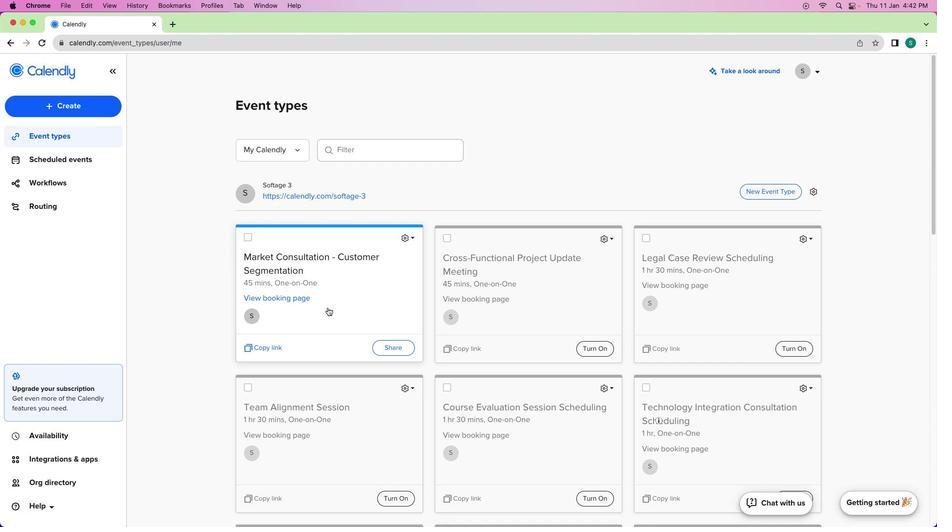 
